 Task: For heading Use Montserrat with dark orange 2 colour & Underline.  font size for heading22,  'Change the font style of data to' oswald and font size to 14,  Change the alignment of both headline & data to Align left In the sheet  analysisWeeklySales_Analysis_2023
Action: Mouse moved to (297, 368)
Screenshot: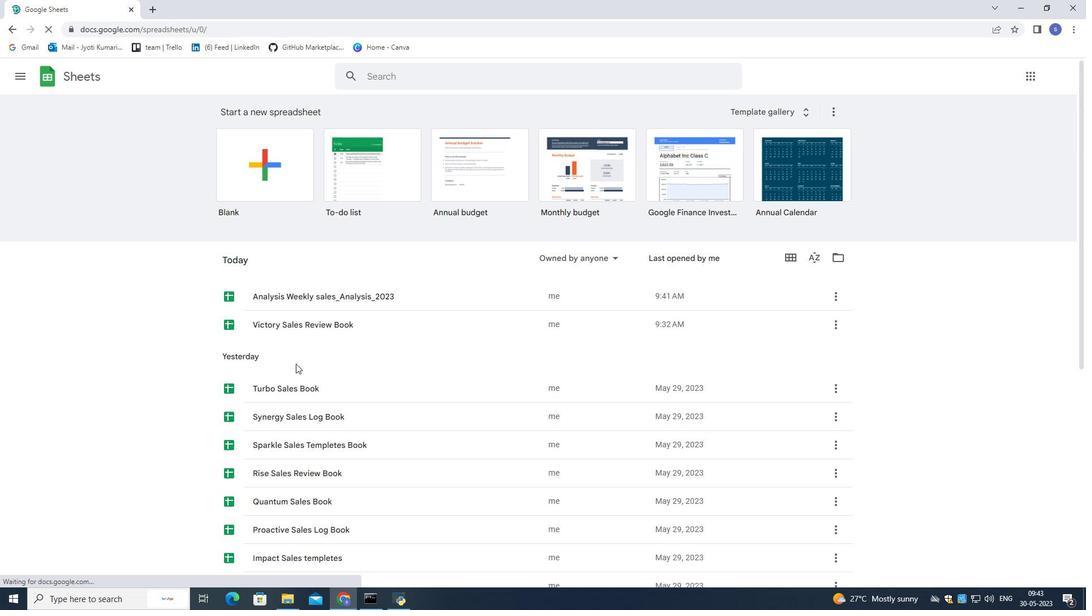 
Action: Mouse scrolled (297, 368) with delta (0, 0)
Screenshot: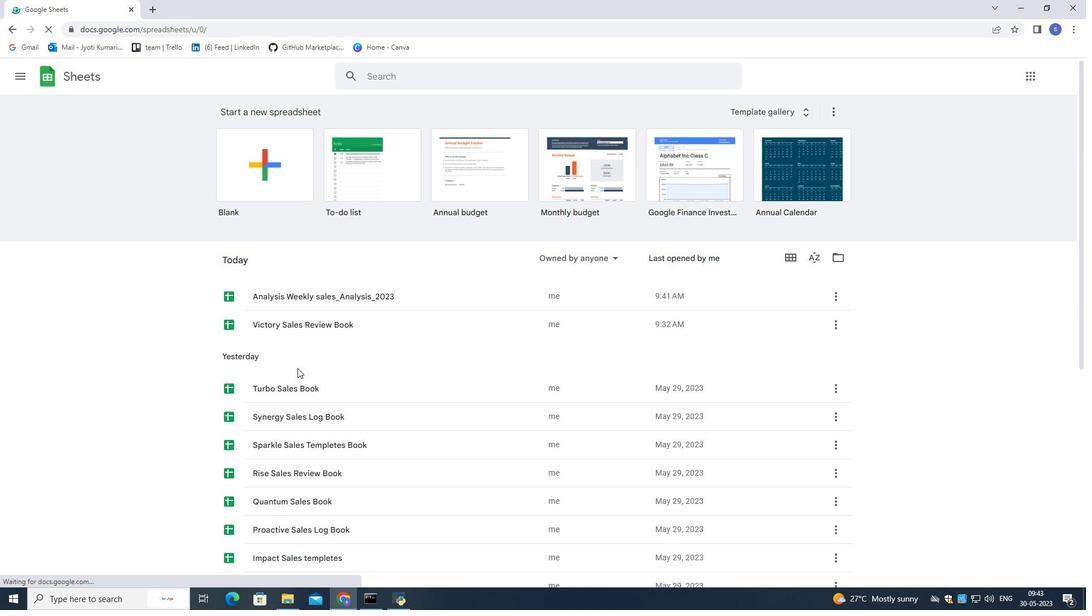 
Action: Mouse scrolled (297, 368) with delta (0, 0)
Screenshot: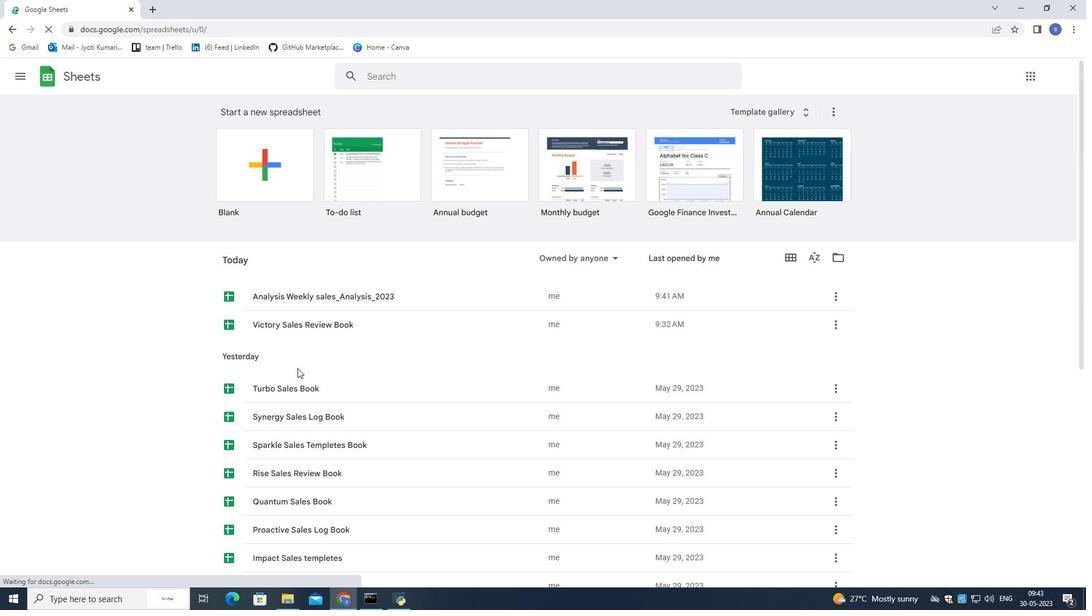 
Action: Mouse scrolled (297, 368) with delta (0, 0)
Screenshot: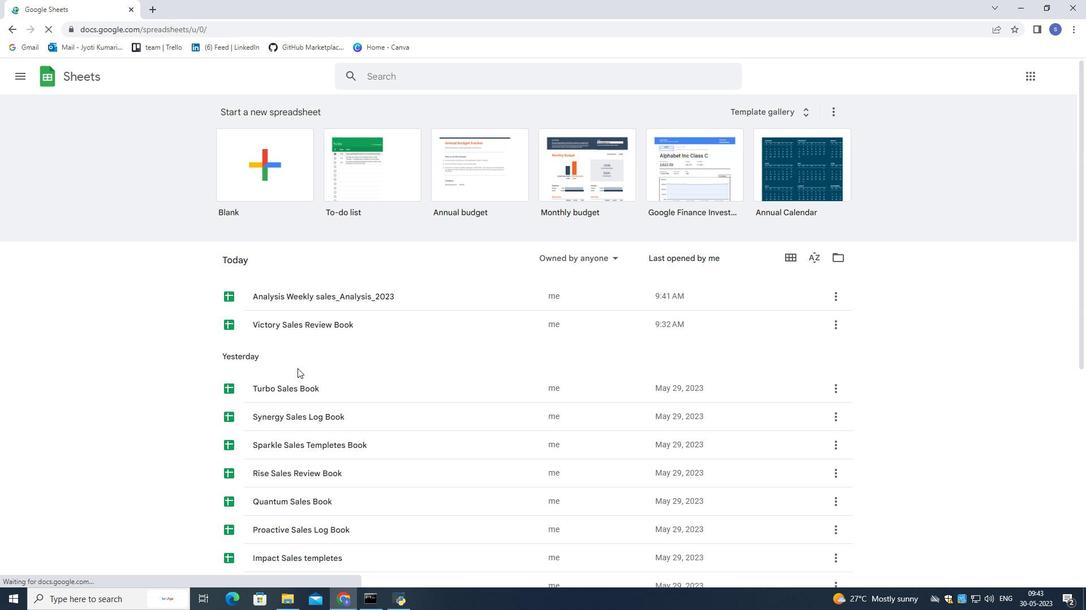 
Action: Mouse scrolled (297, 368) with delta (0, 0)
Screenshot: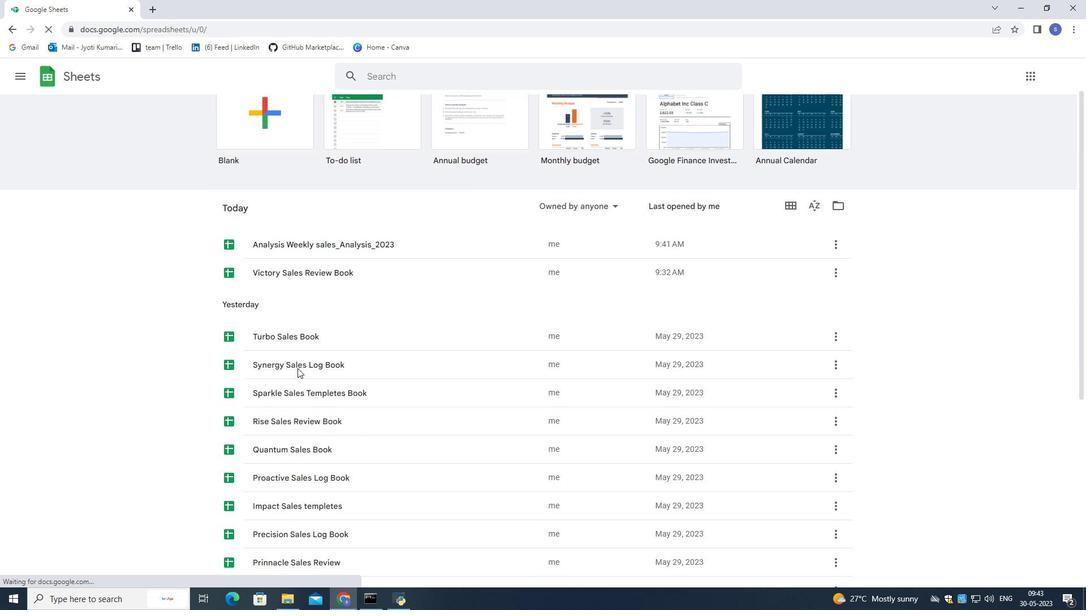 
Action: Mouse scrolled (297, 368) with delta (0, 0)
Screenshot: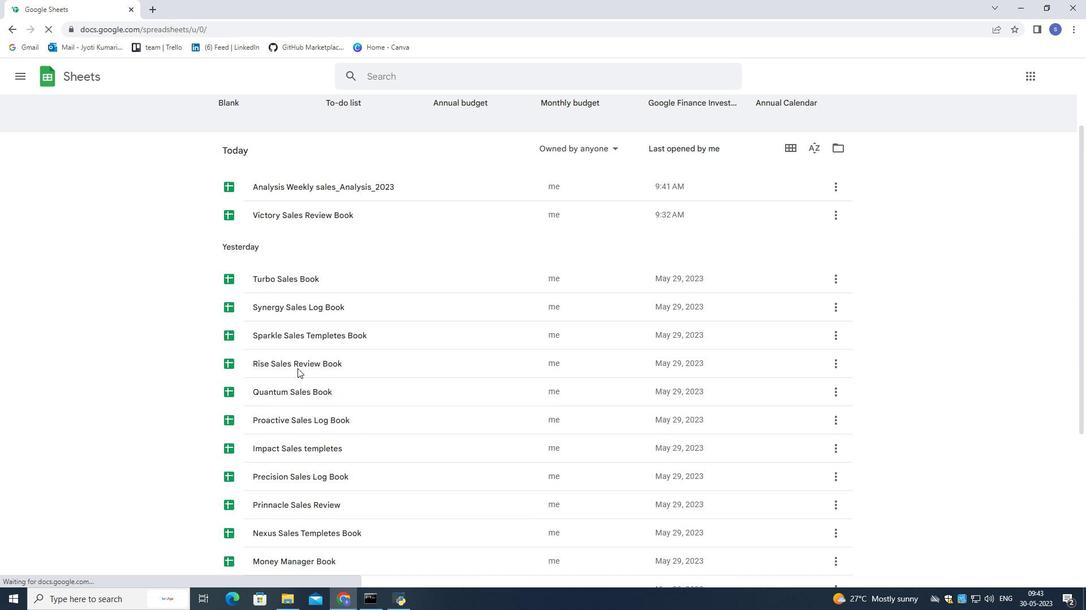 
Action: Mouse scrolled (297, 368) with delta (0, 0)
Screenshot: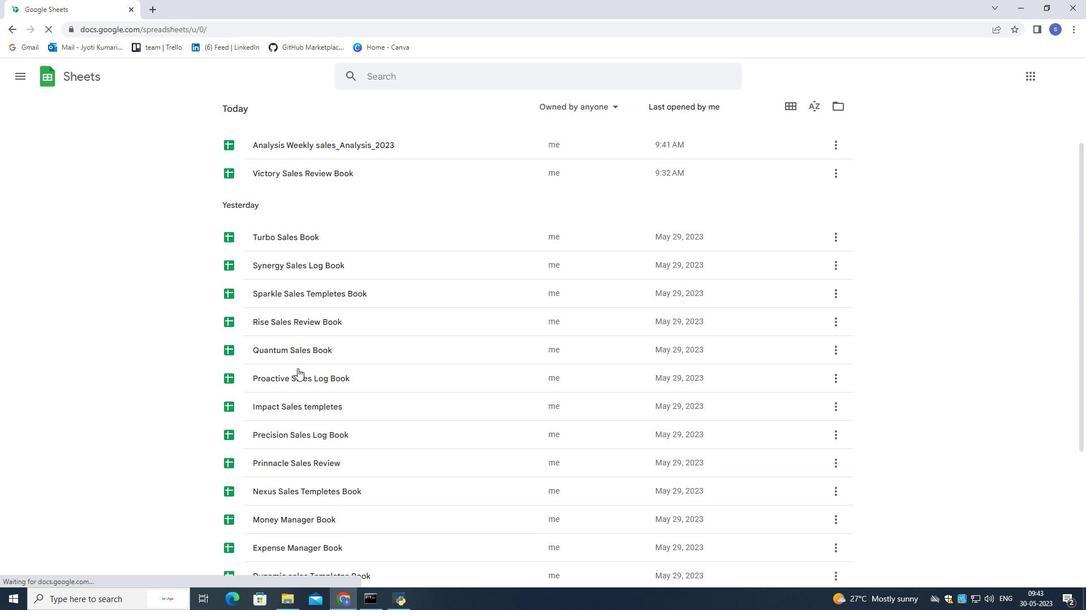 
Action: Mouse scrolled (297, 369) with delta (0, 0)
Screenshot: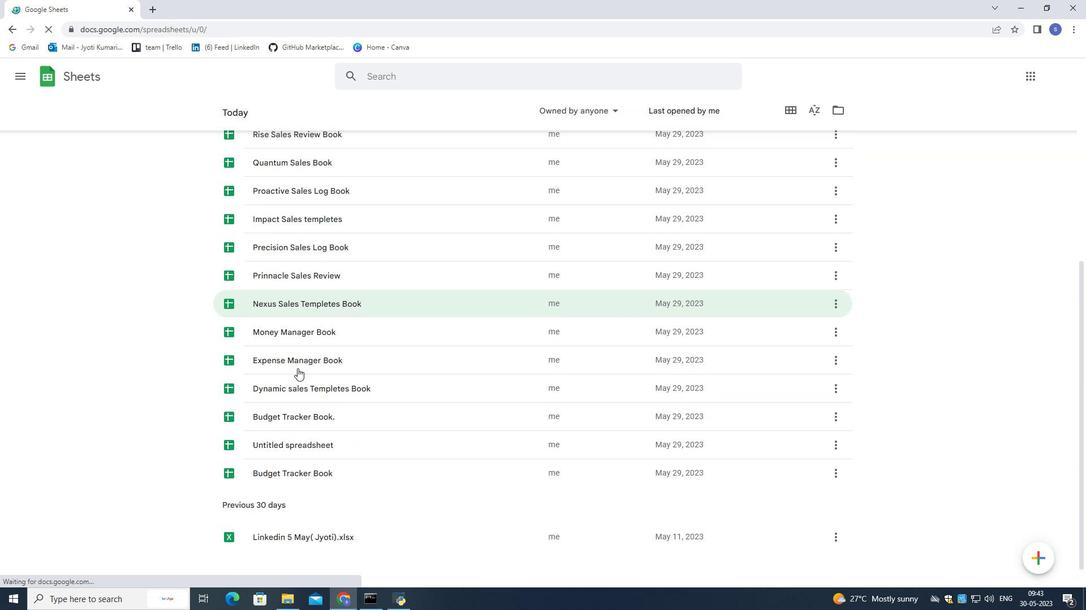 
Action: Mouse scrolled (297, 369) with delta (0, 0)
Screenshot: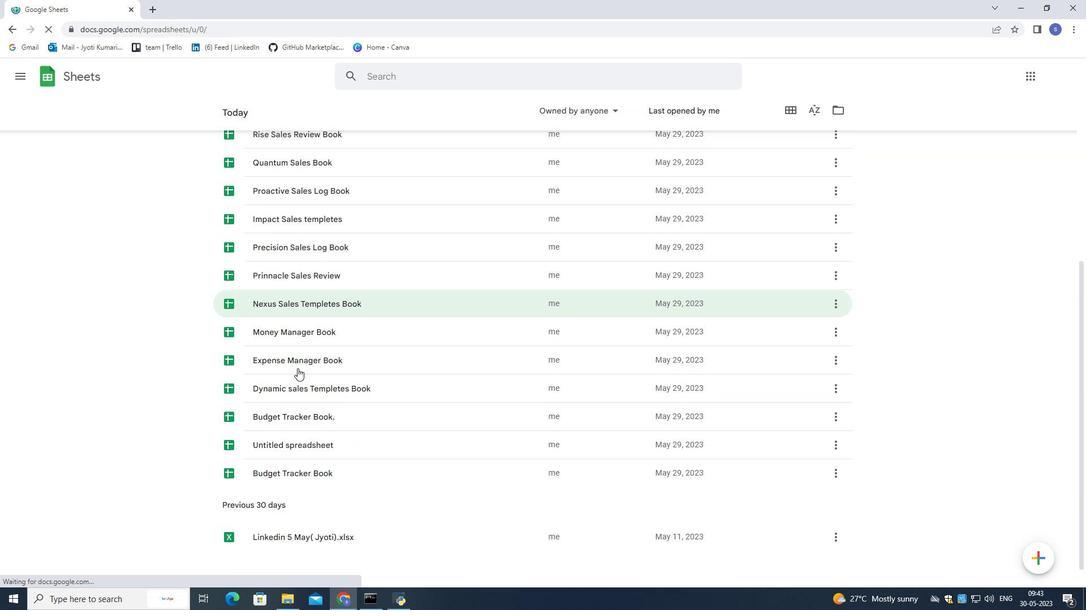 
Action: Mouse scrolled (297, 369) with delta (0, 0)
Screenshot: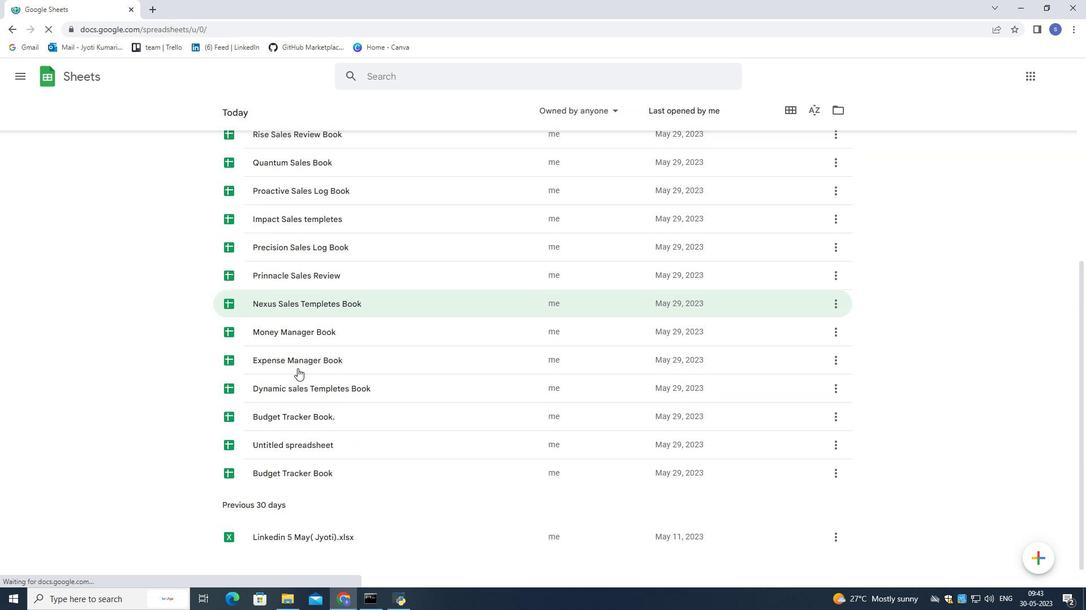 
Action: Mouse scrolled (297, 369) with delta (0, 0)
Screenshot: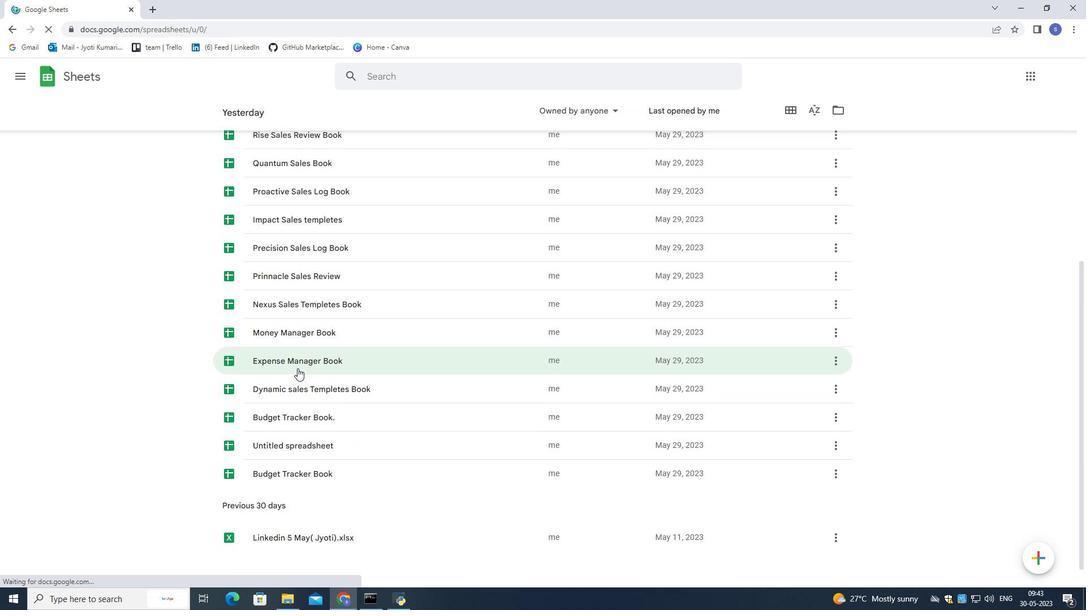 
Action: Mouse scrolled (297, 369) with delta (0, 0)
Screenshot: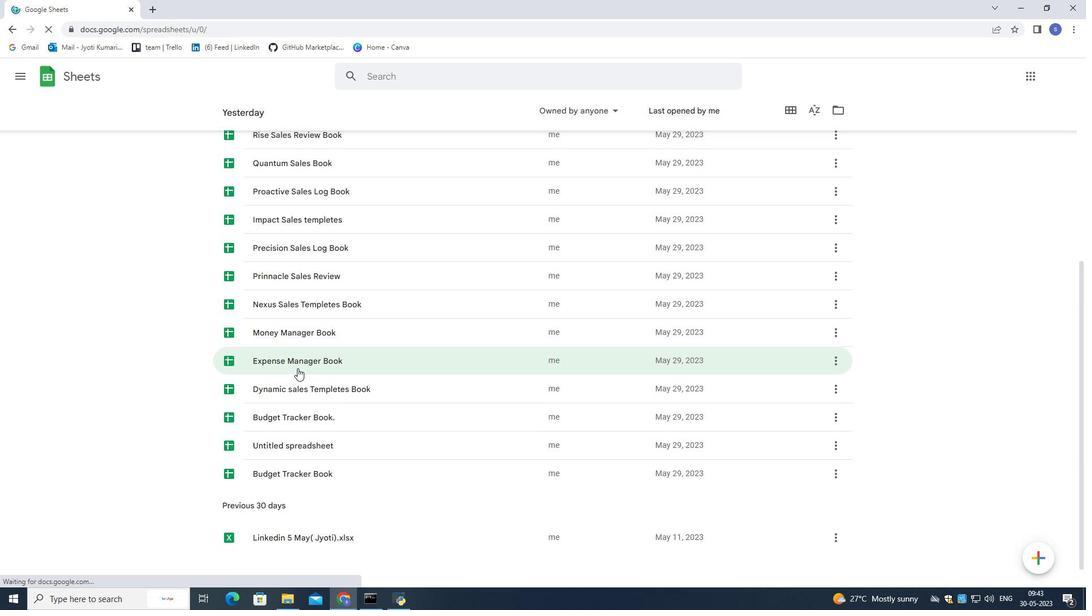 
Action: Mouse moved to (297, 368)
Screenshot: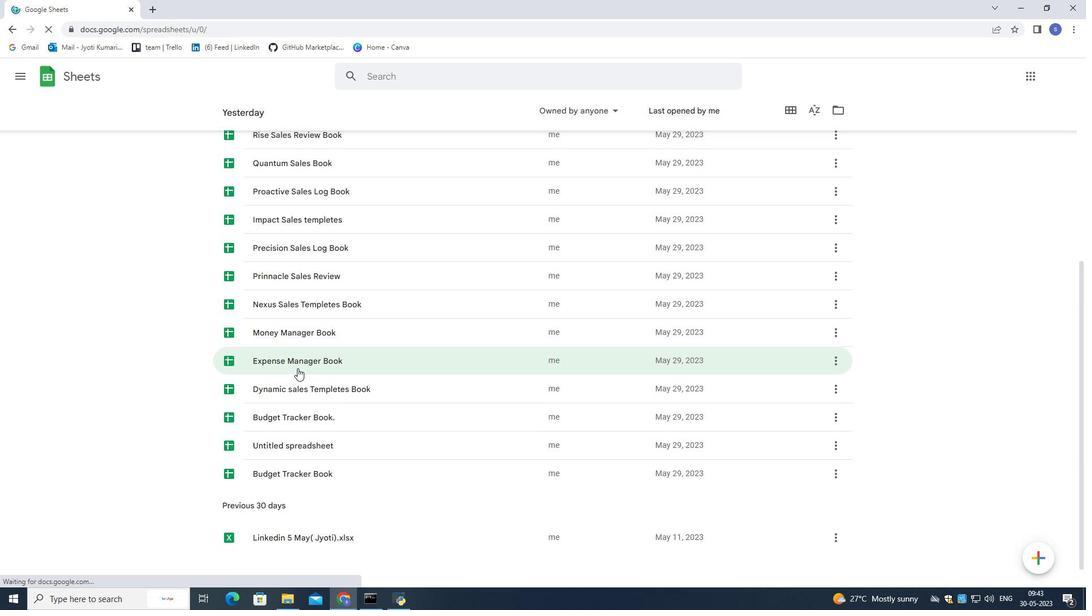
Action: Mouse scrolled (297, 368) with delta (0, 0)
Screenshot: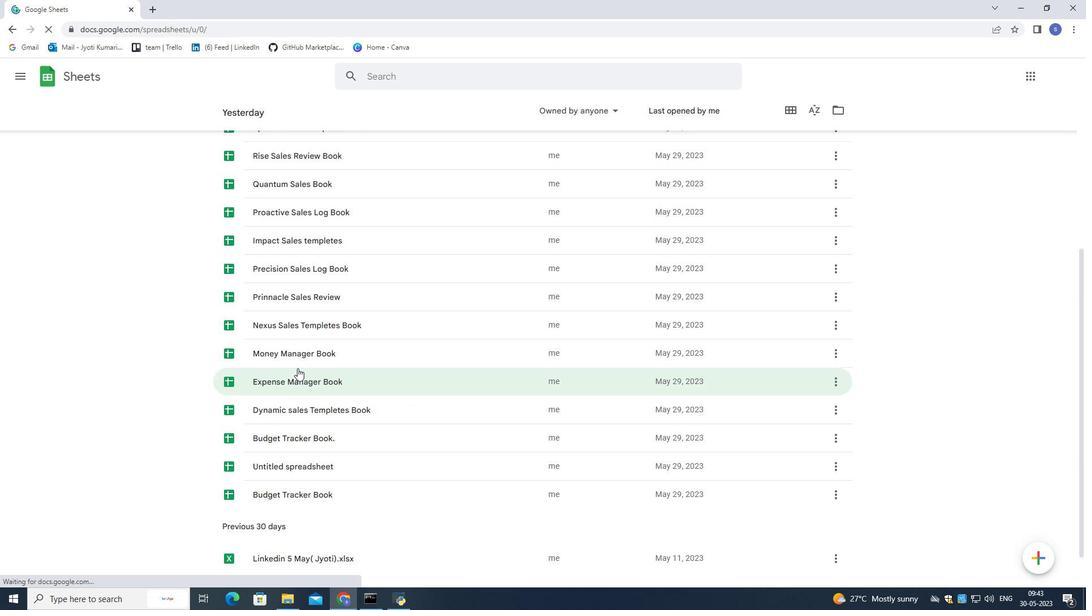 
Action: Mouse moved to (298, 307)
Screenshot: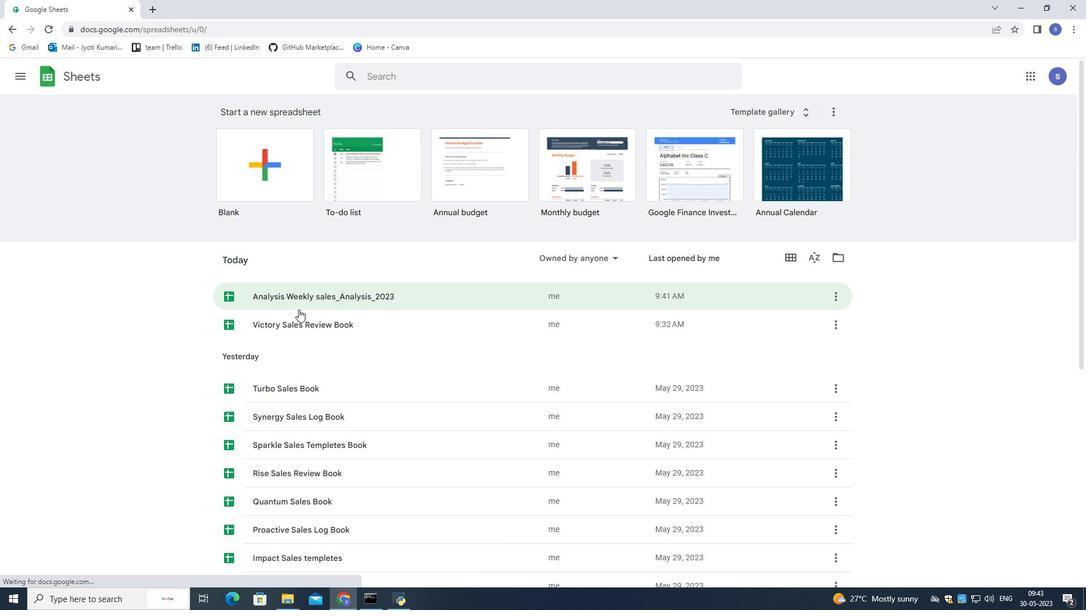 
Action: Mouse pressed left at (298, 307)
Screenshot: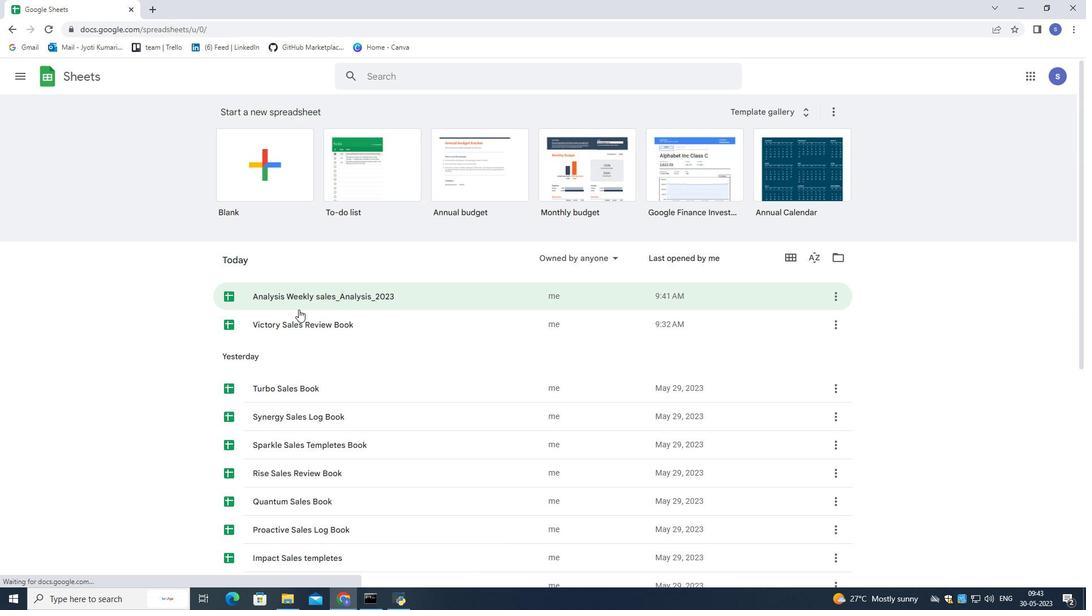 
Action: Mouse moved to (218, 156)
Screenshot: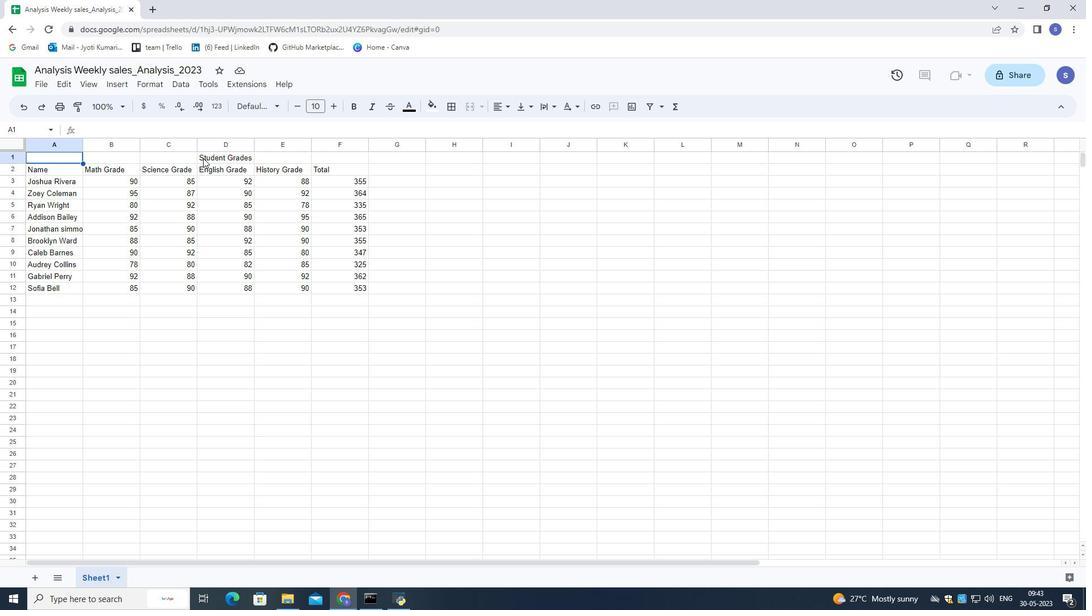 
Action: Mouse pressed left at (218, 156)
Screenshot: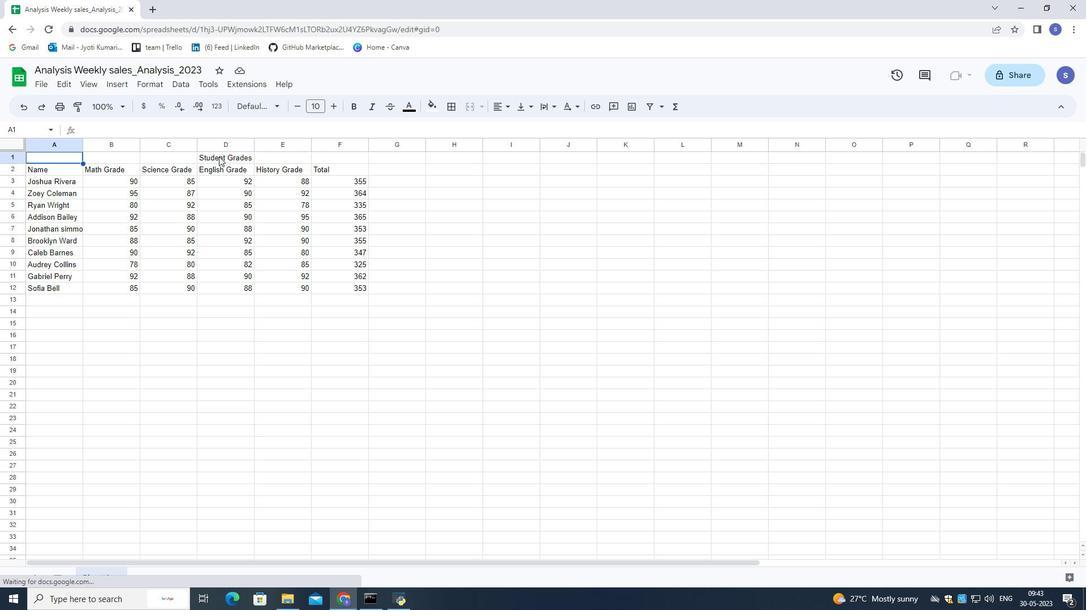 
Action: Mouse moved to (222, 154)
Screenshot: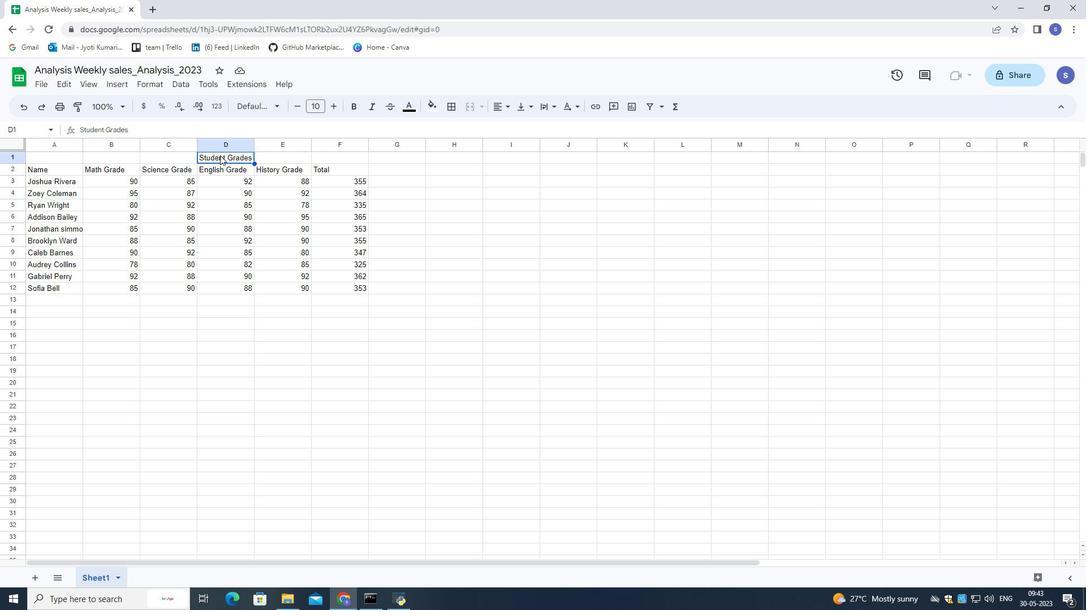 
Action: Mouse pressed left at (222, 154)
Screenshot: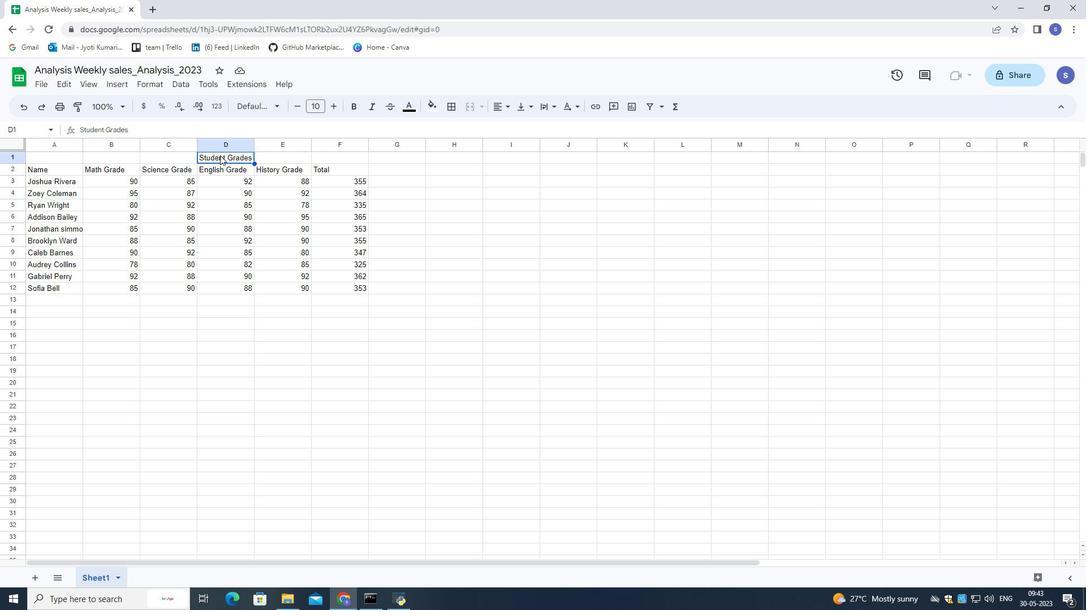 
Action: Mouse pressed left at (222, 154)
Screenshot: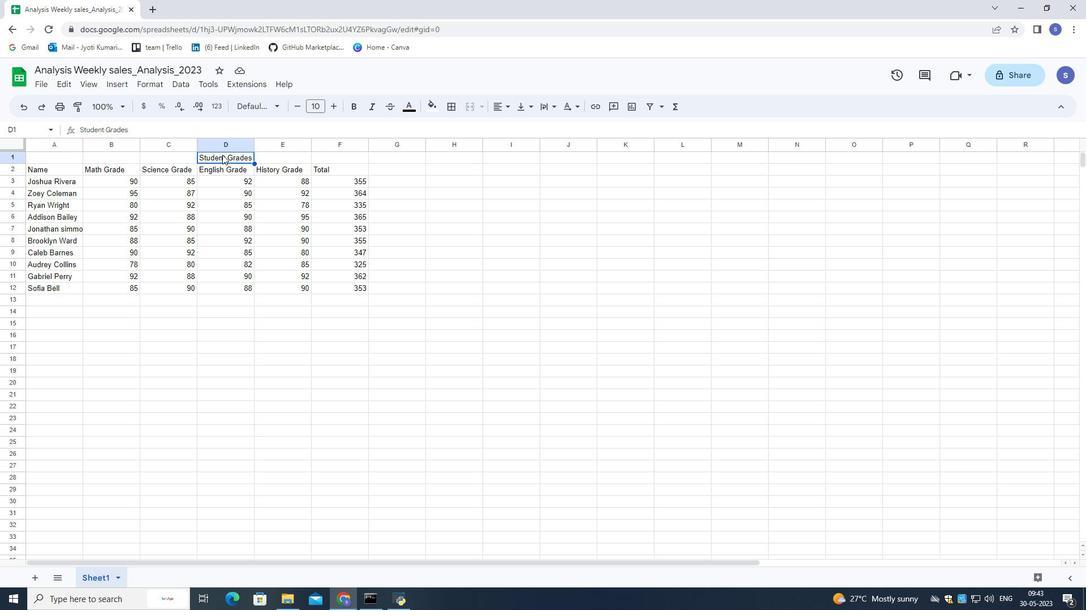 
Action: Mouse moved to (251, 157)
Screenshot: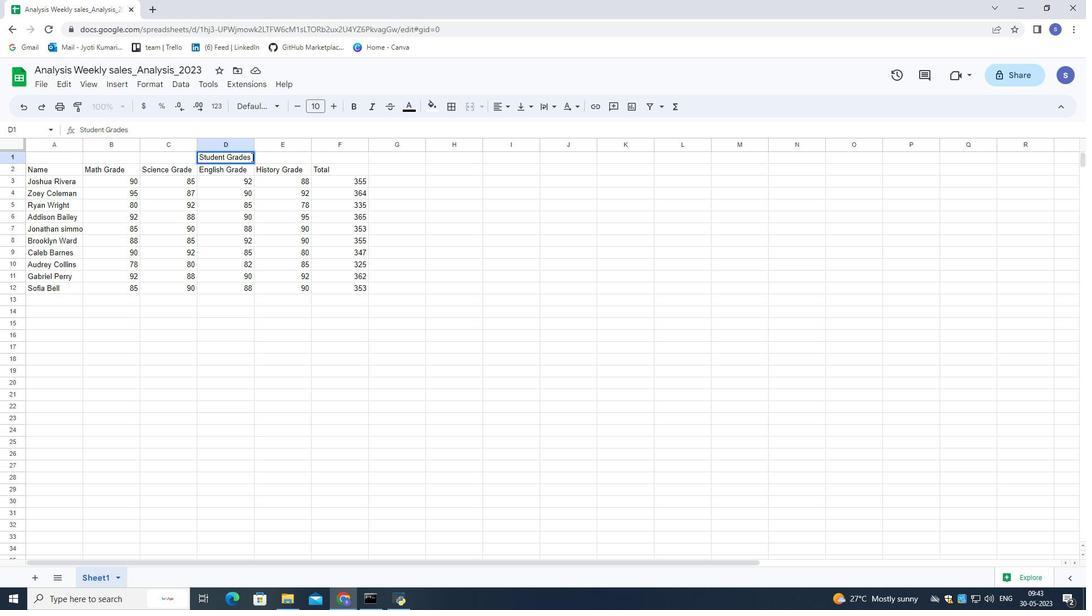 
Action: Mouse pressed left at (251, 157)
Screenshot: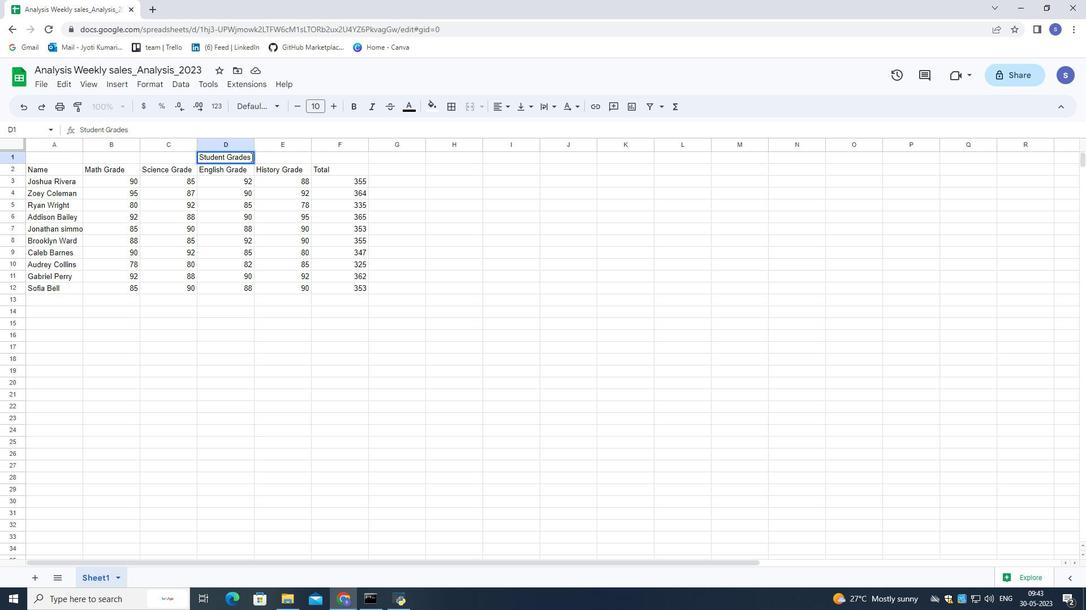 
Action: Mouse pressed left at (251, 157)
Screenshot: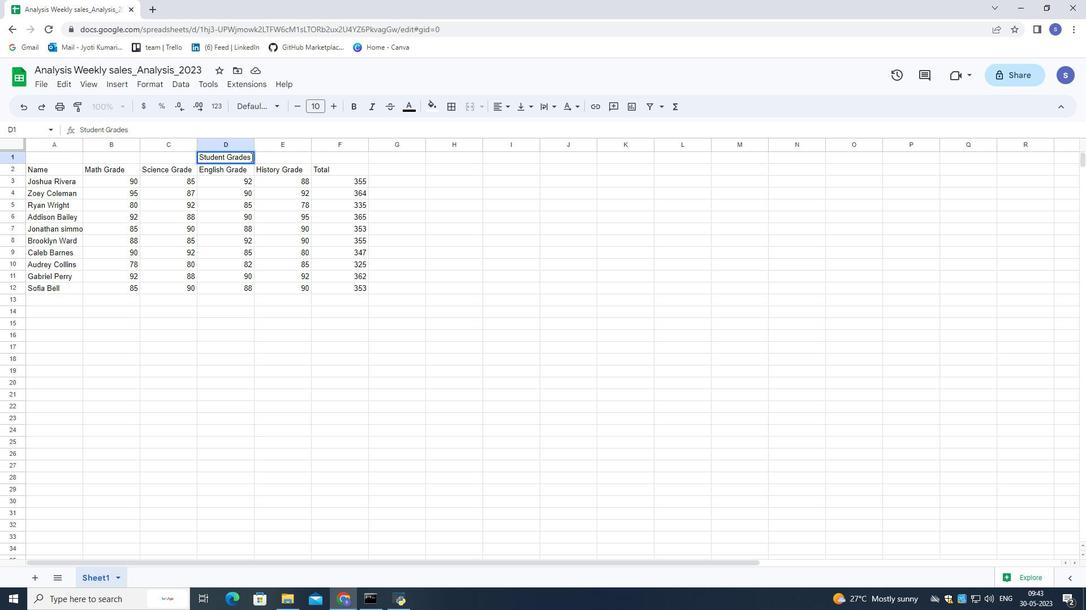 
Action: Mouse pressed left at (251, 157)
Screenshot: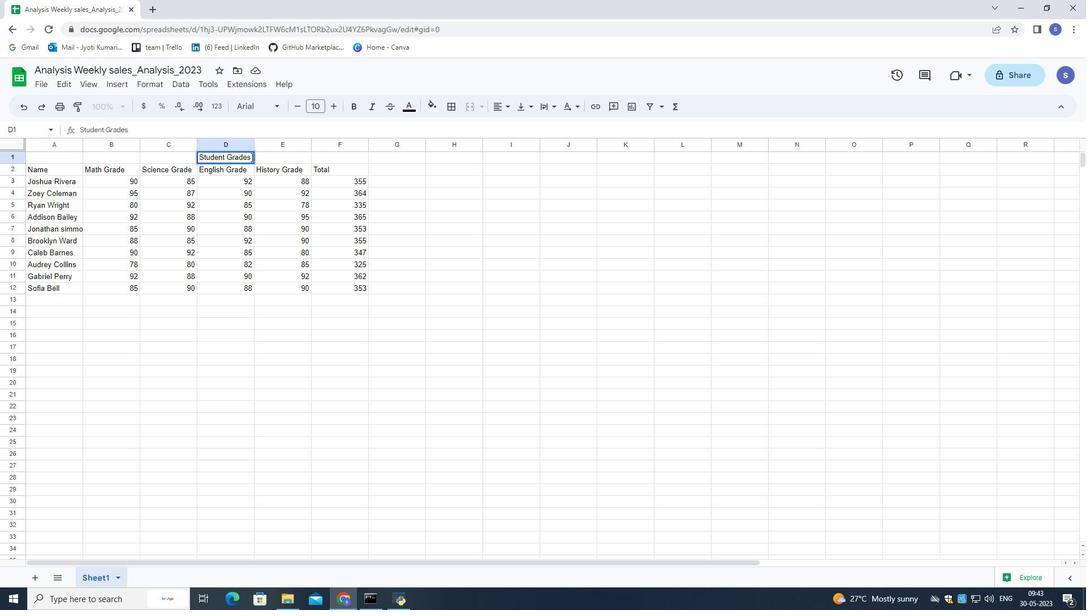 
Action: Mouse moved to (269, 104)
Screenshot: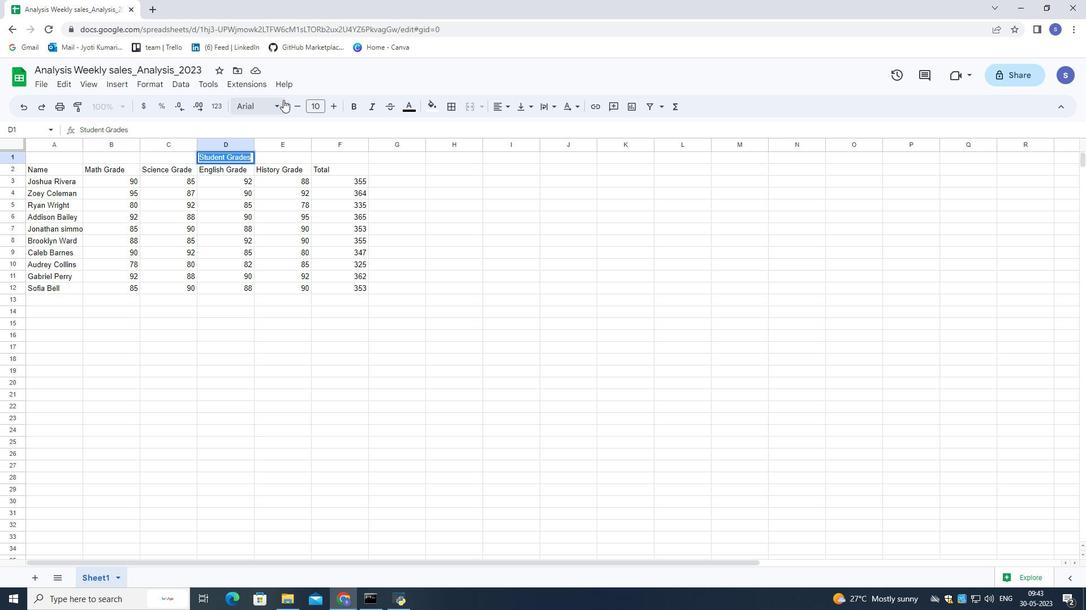 
Action: Mouse pressed left at (269, 104)
Screenshot: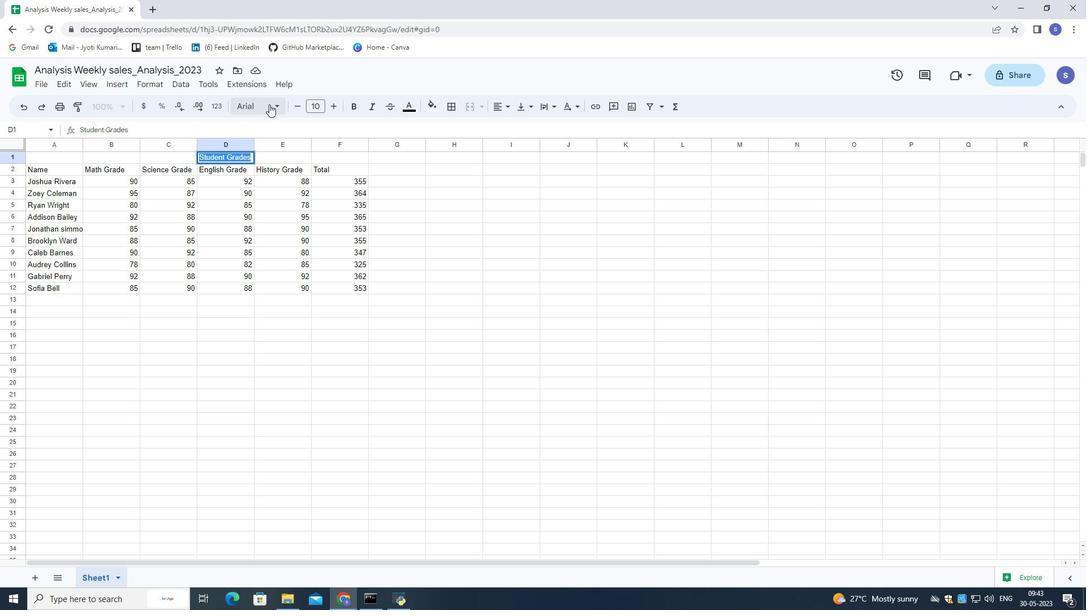 
Action: Mouse moved to (263, 128)
Screenshot: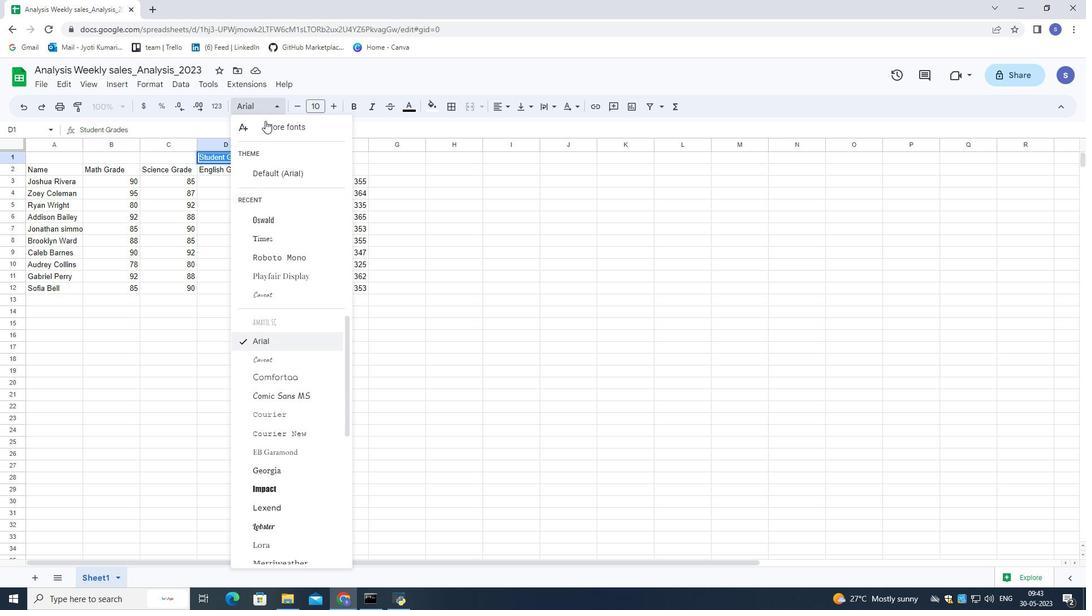
Action: Mouse pressed left at (263, 128)
Screenshot: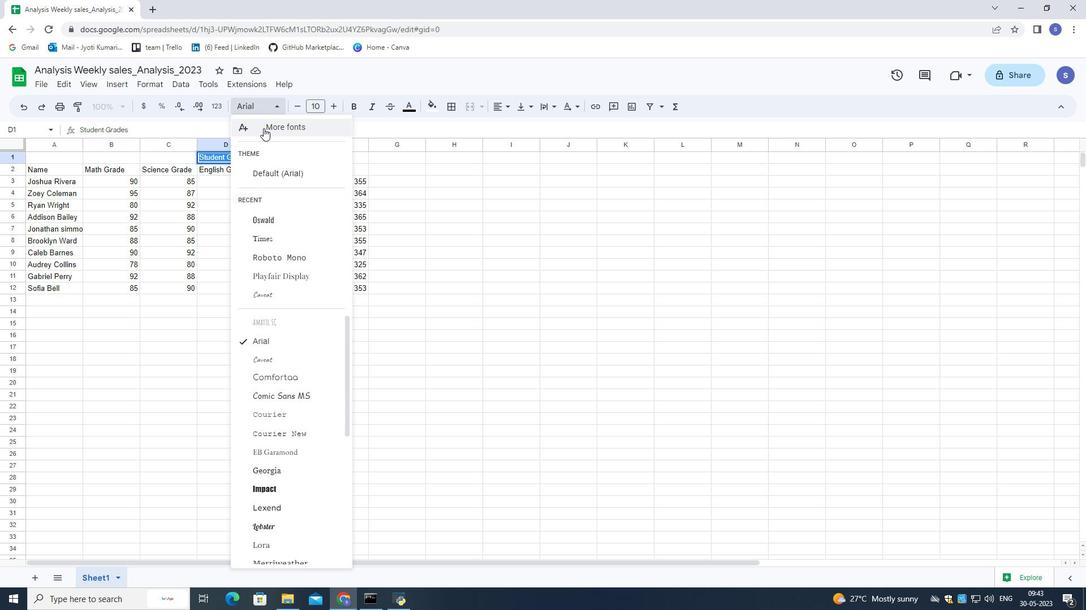 
Action: Mouse moved to (341, 188)
Screenshot: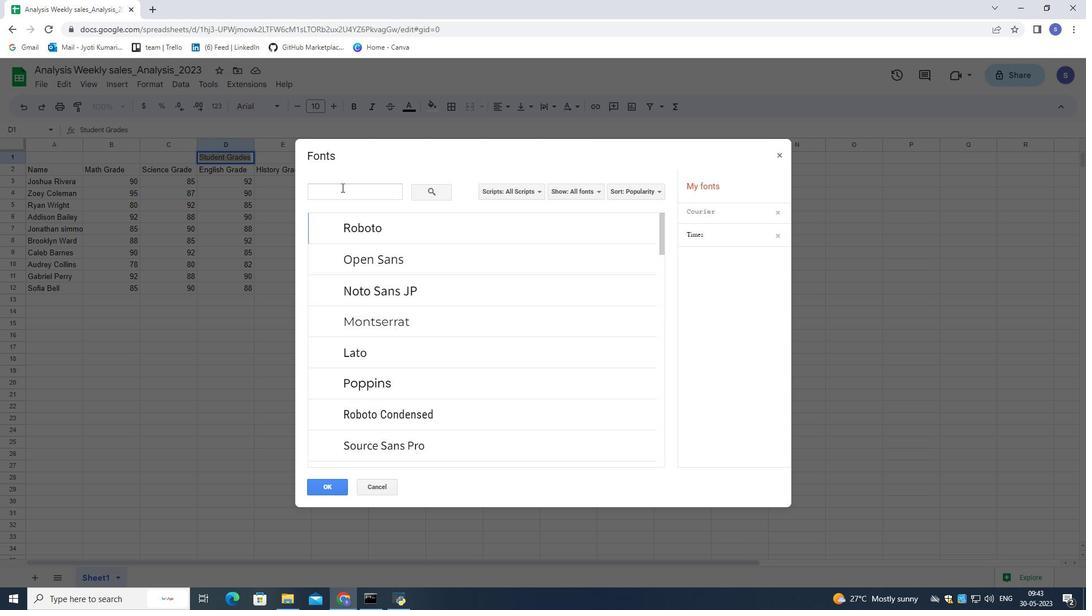 
Action: Mouse pressed left at (341, 188)
Screenshot: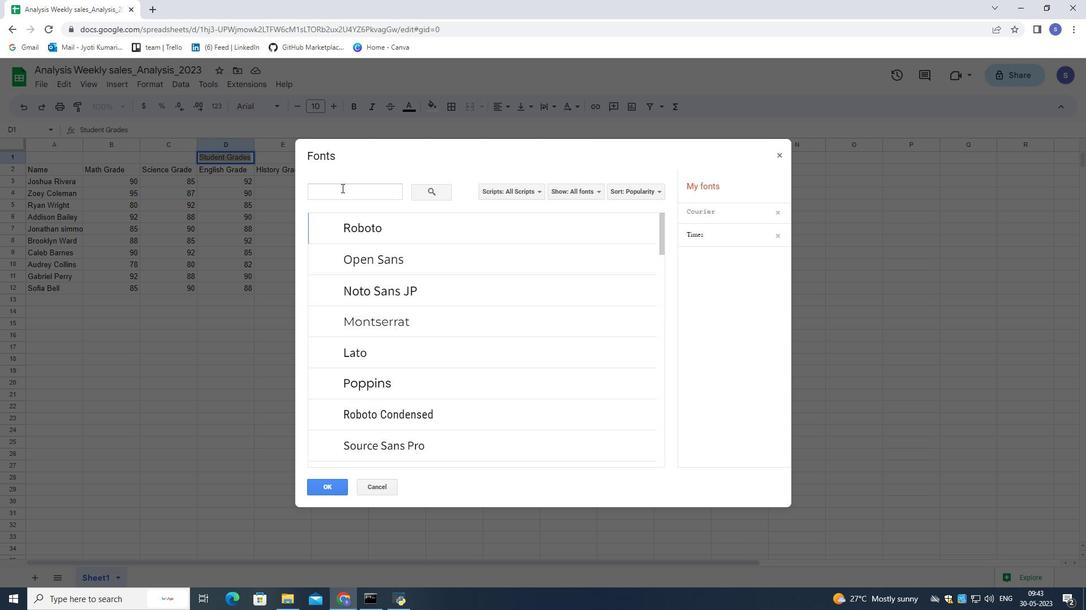 
Action: Mouse moved to (345, 198)
Screenshot: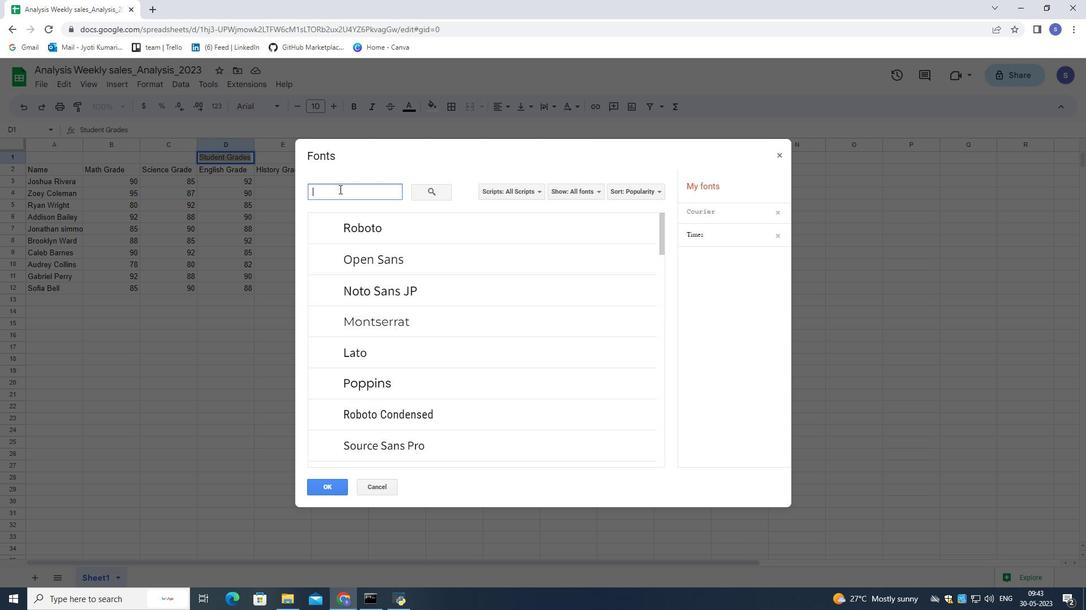 
Action: Key pressed mons<Key.backspace>t
Screenshot: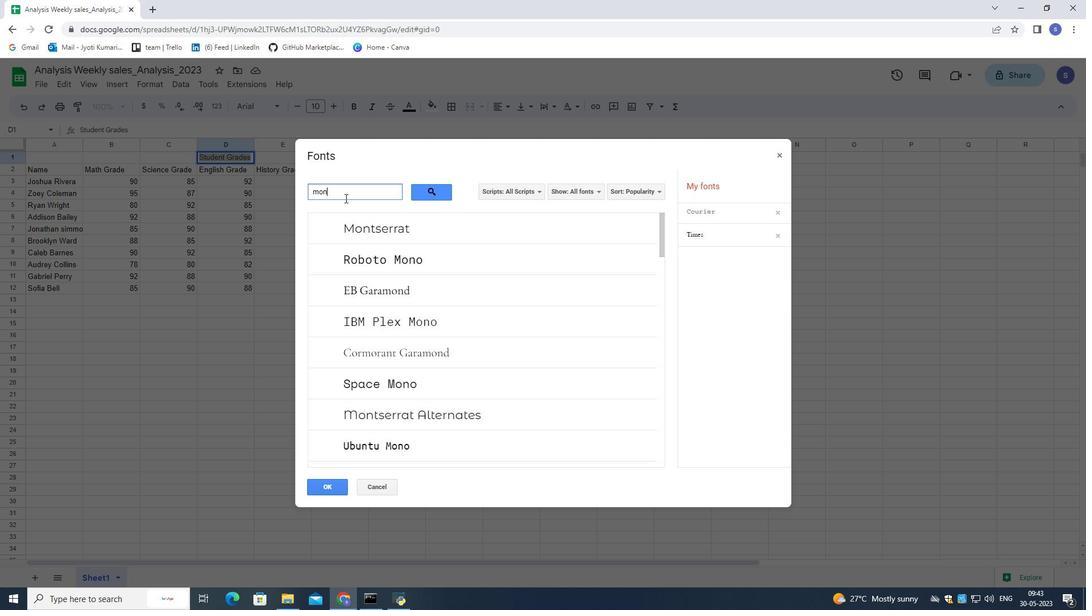 
Action: Mouse moved to (401, 224)
Screenshot: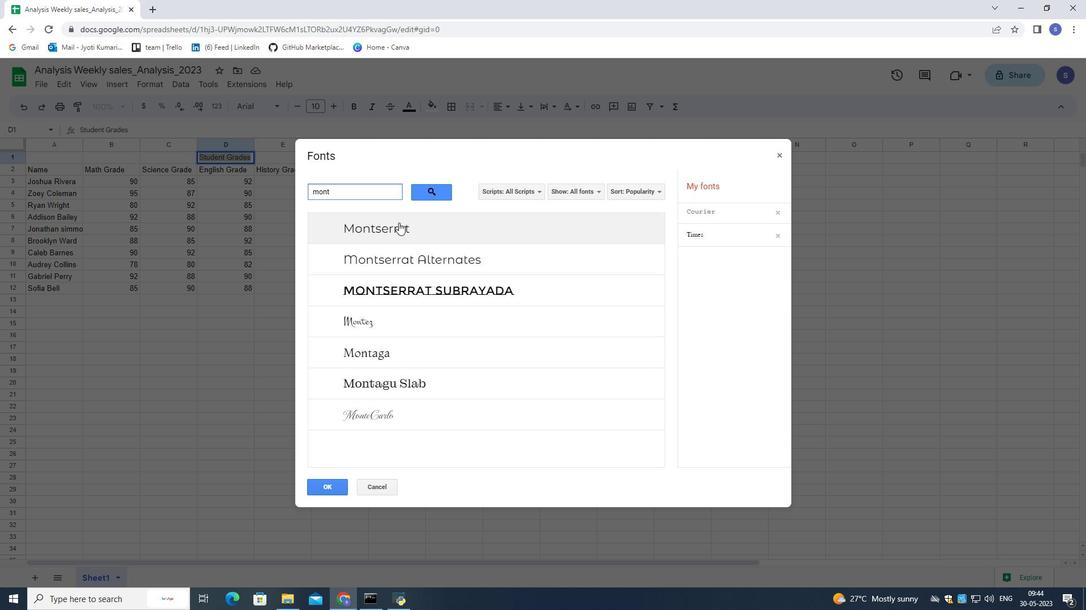 
Action: Mouse pressed left at (401, 224)
Screenshot: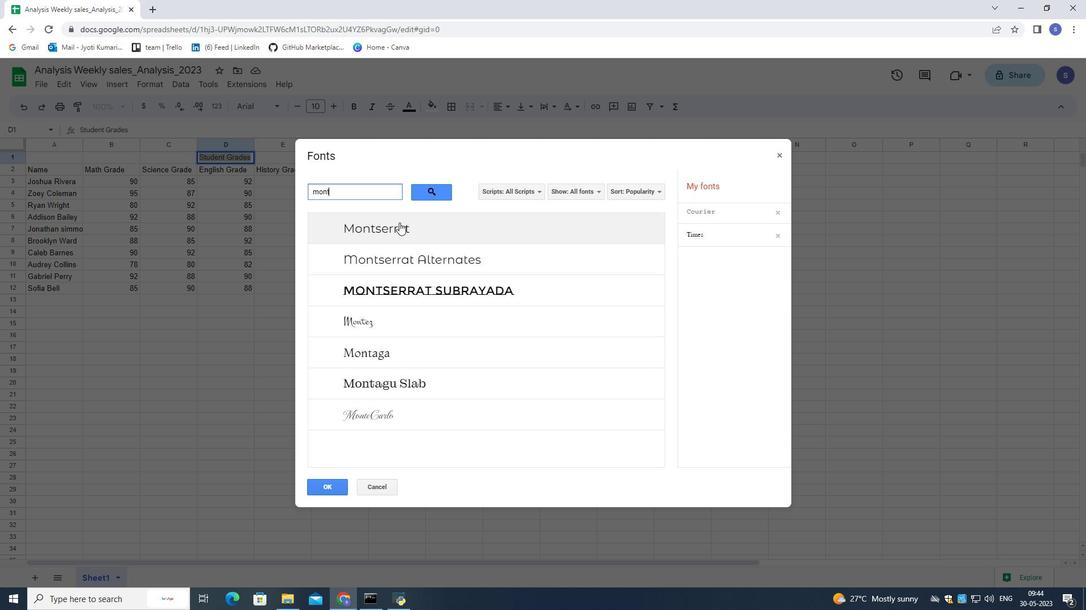 
Action: Mouse moved to (334, 489)
Screenshot: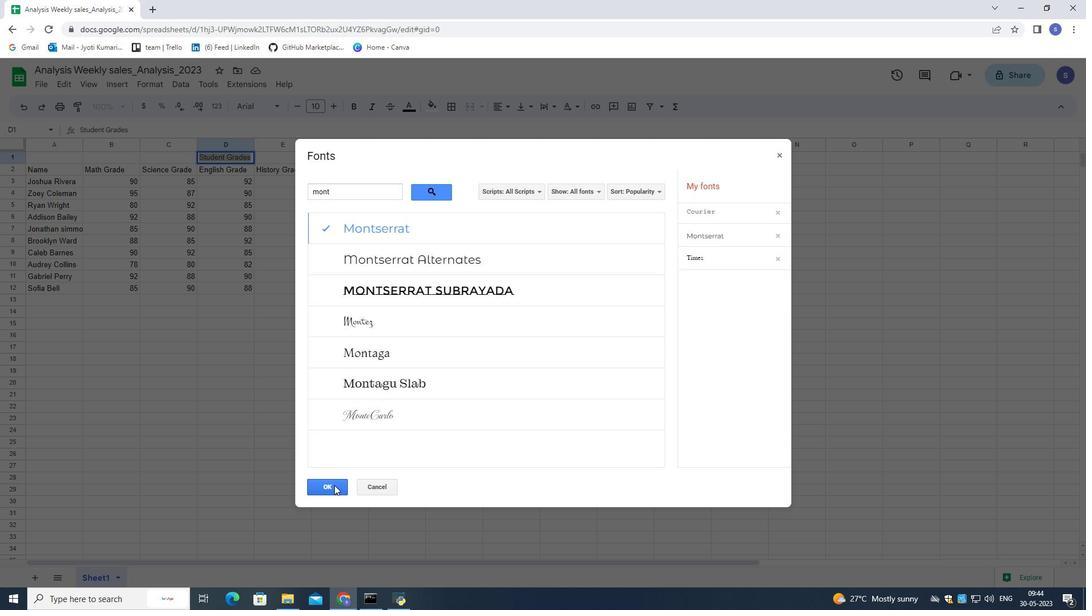 
Action: Mouse pressed left at (334, 489)
Screenshot: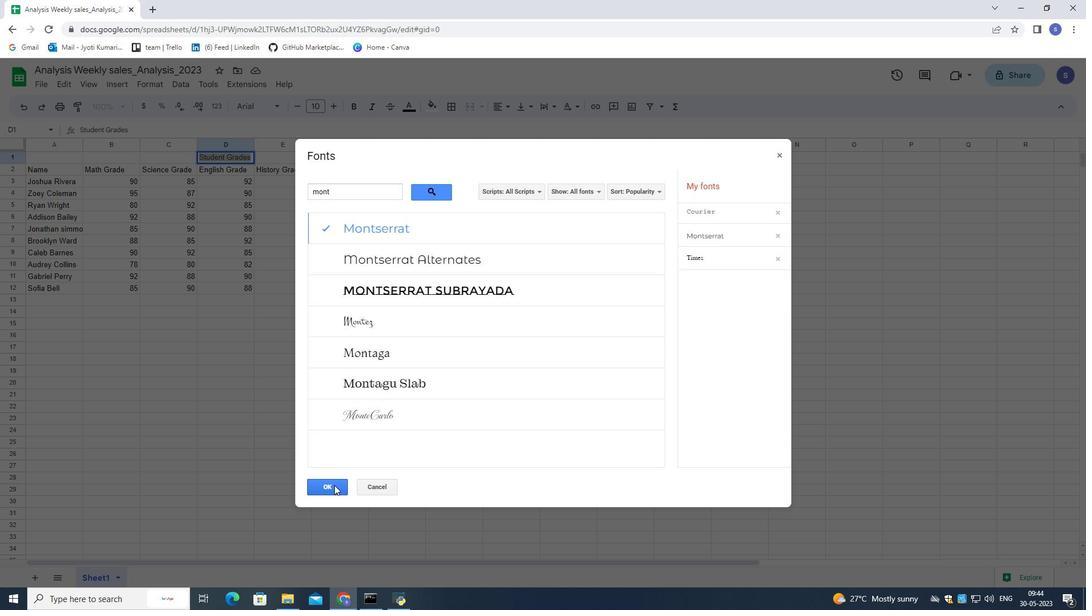 
Action: Mouse moved to (403, 109)
Screenshot: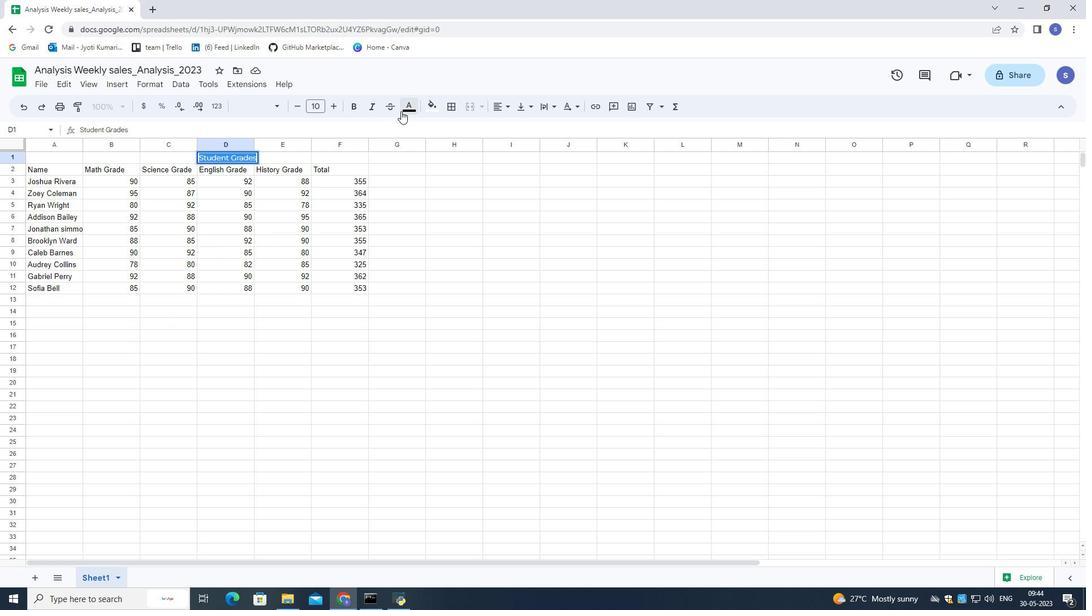 
Action: Mouse pressed left at (403, 109)
Screenshot: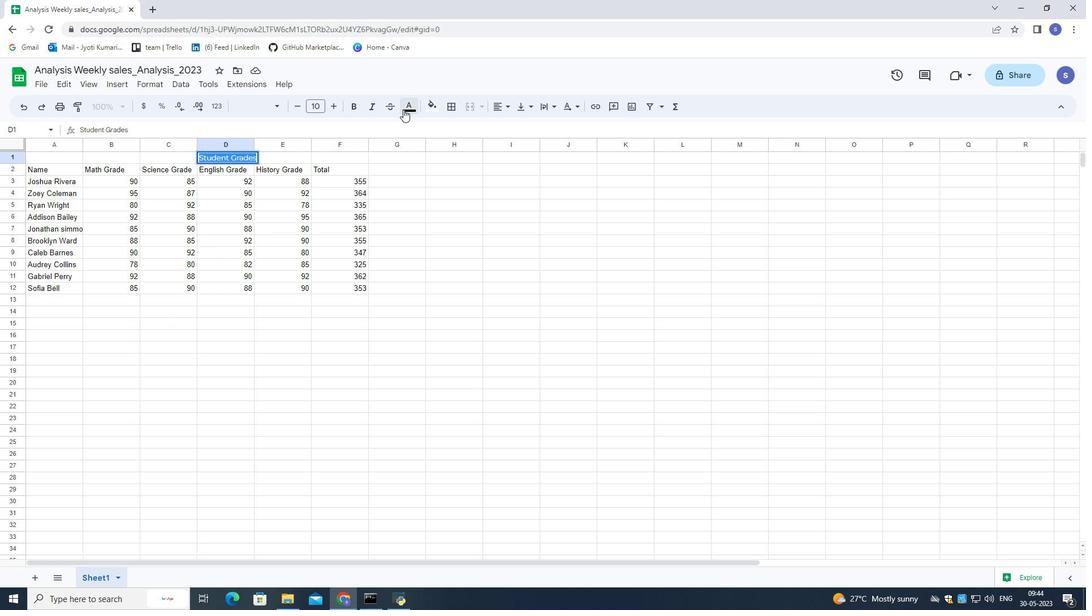 
Action: Mouse moved to (435, 216)
Screenshot: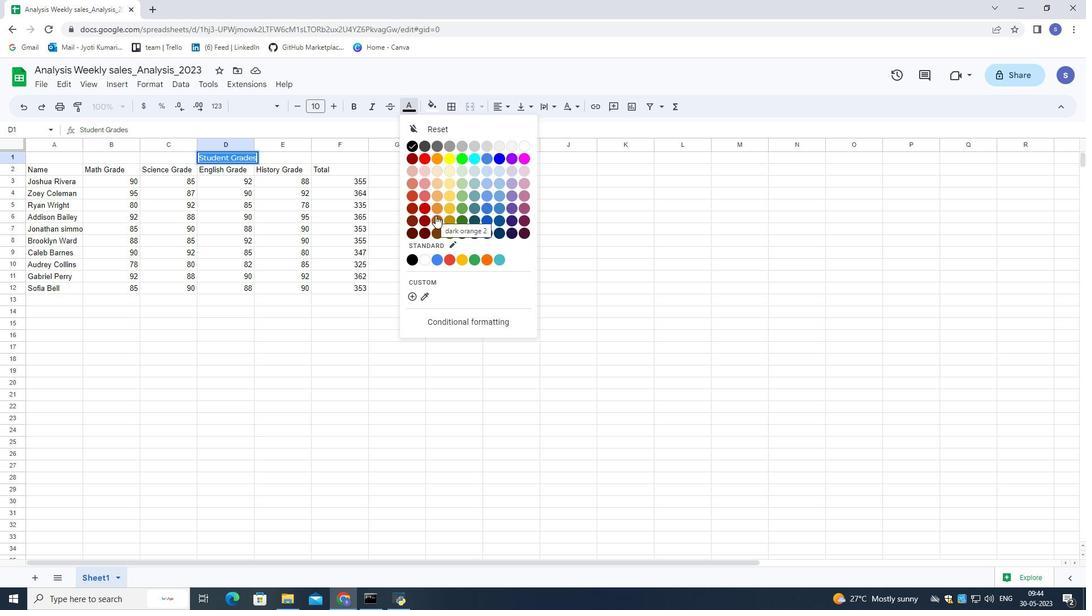 
Action: Mouse pressed left at (435, 216)
Screenshot: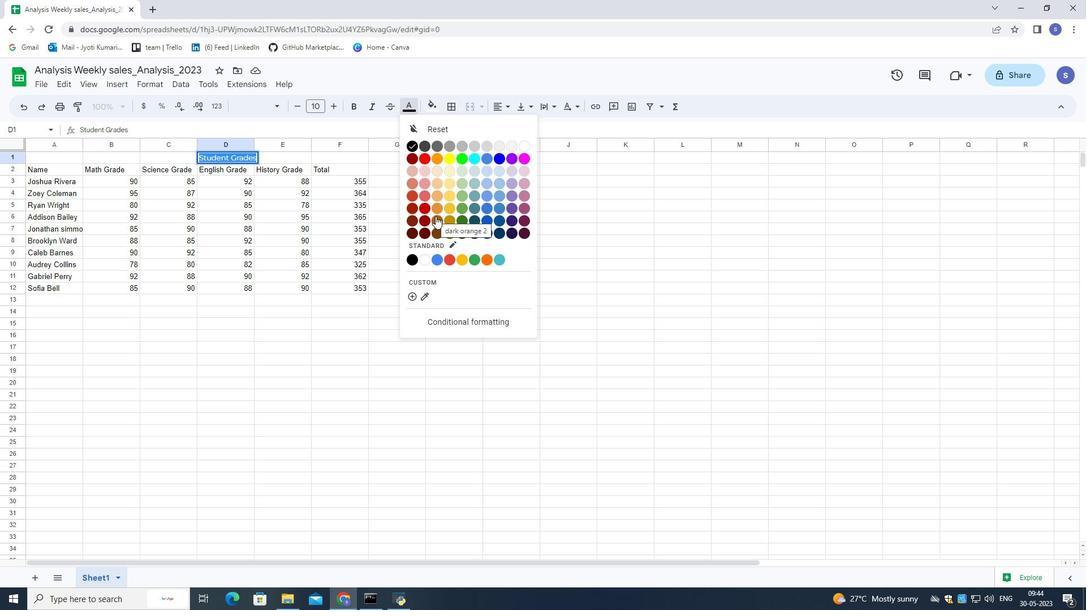 
Action: Mouse moved to (154, 80)
Screenshot: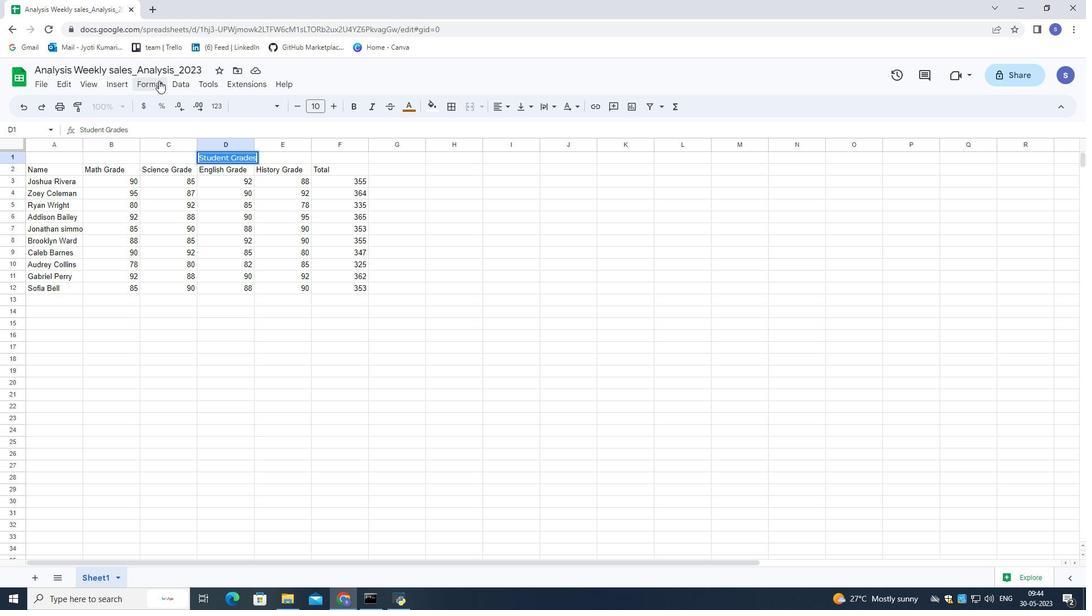 
Action: Mouse pressed left at (154, 80)
Screenshot: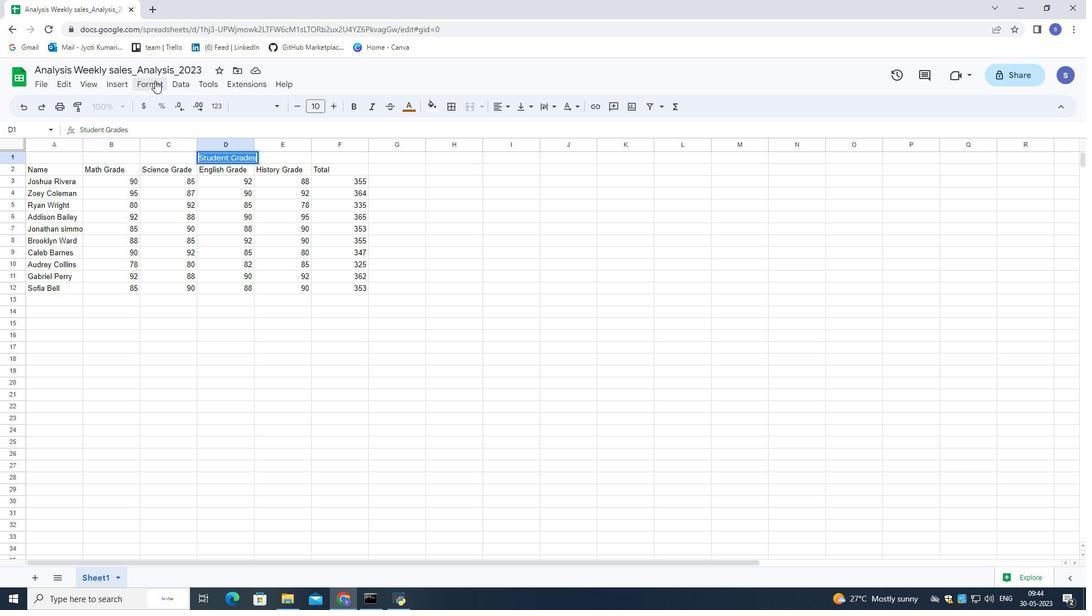 
Action: Mouse moved to (350, 186)
Screenshot: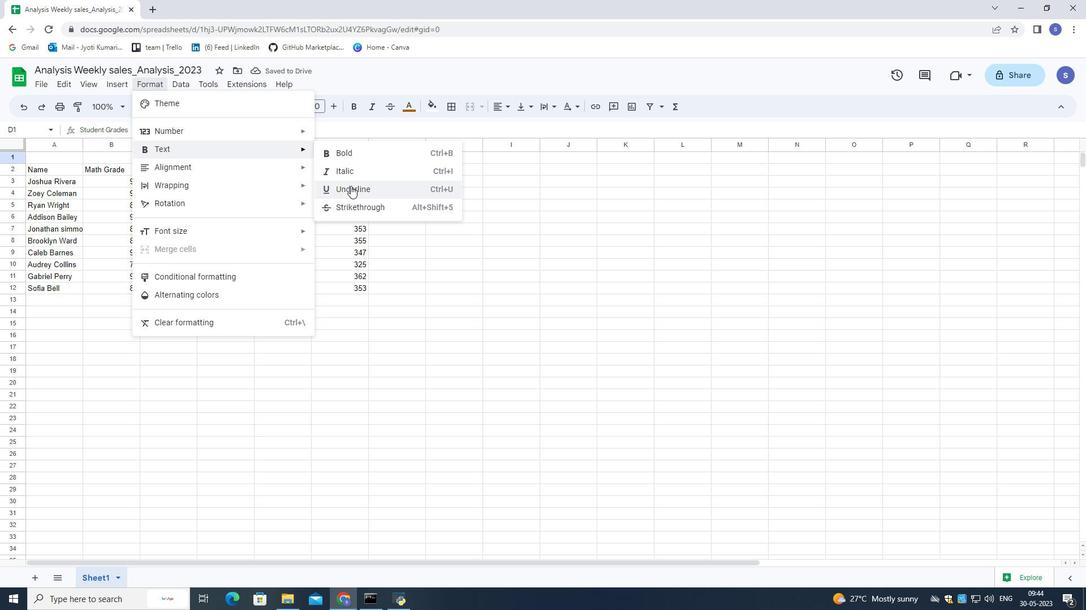 
Action: Mouse pressed left at (350, 186)
Screenshot: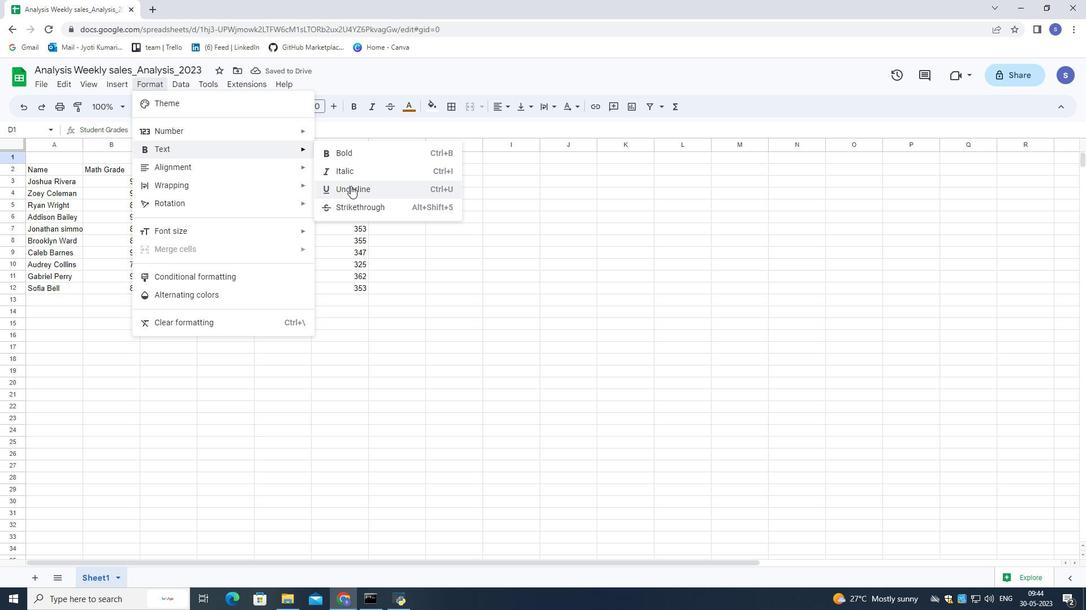 
Action: Mouse moved to (336, 109)
Screenshot: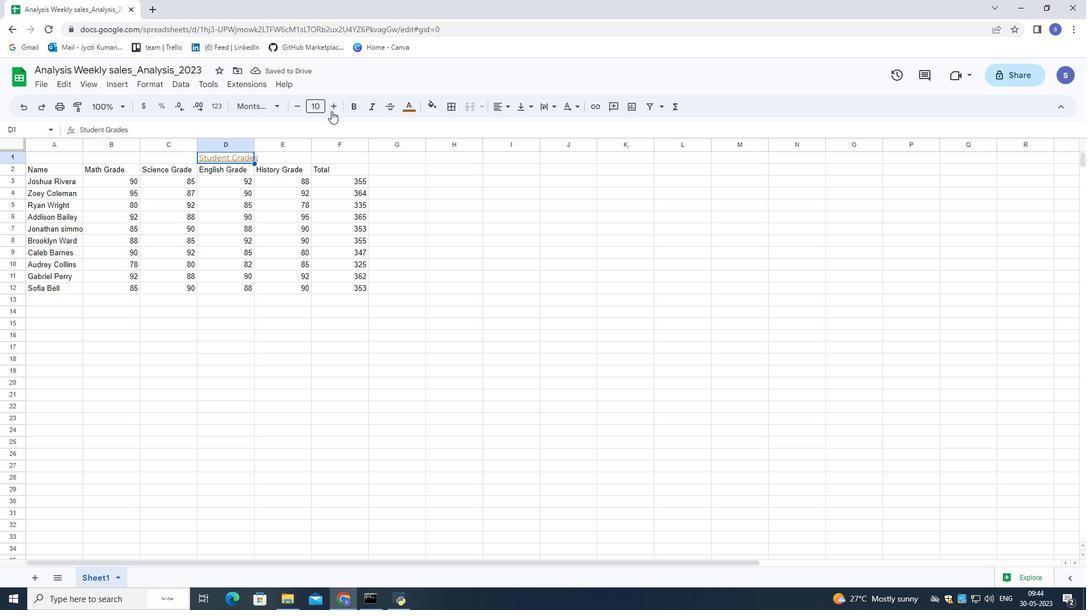 
Action: Mouse pressed left at (336, 109)
Screenshot: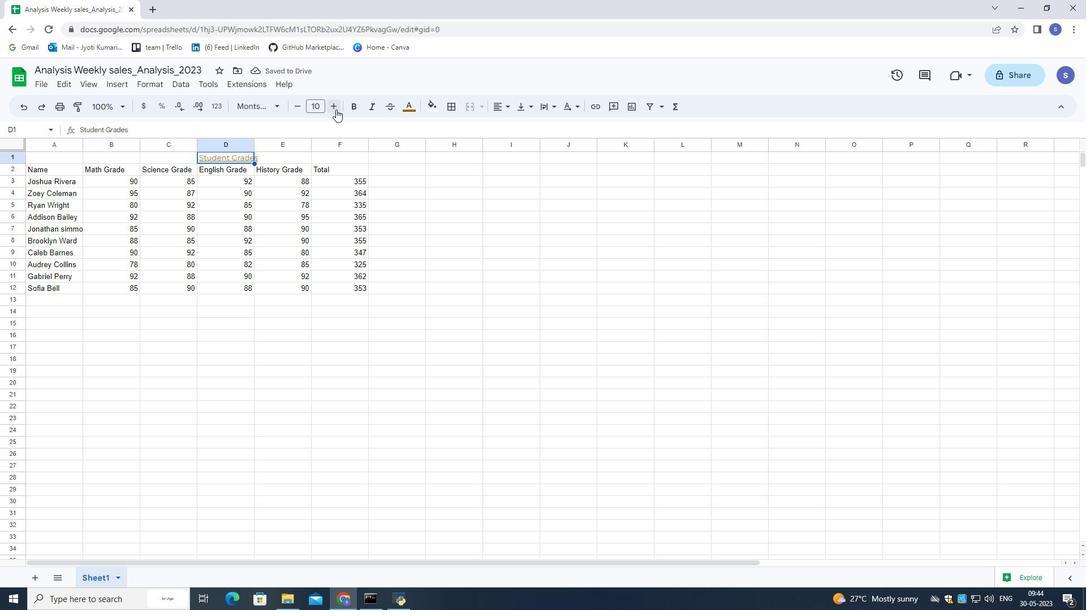 
Action: Mouse pressed left at (336, 109)
Screenshot: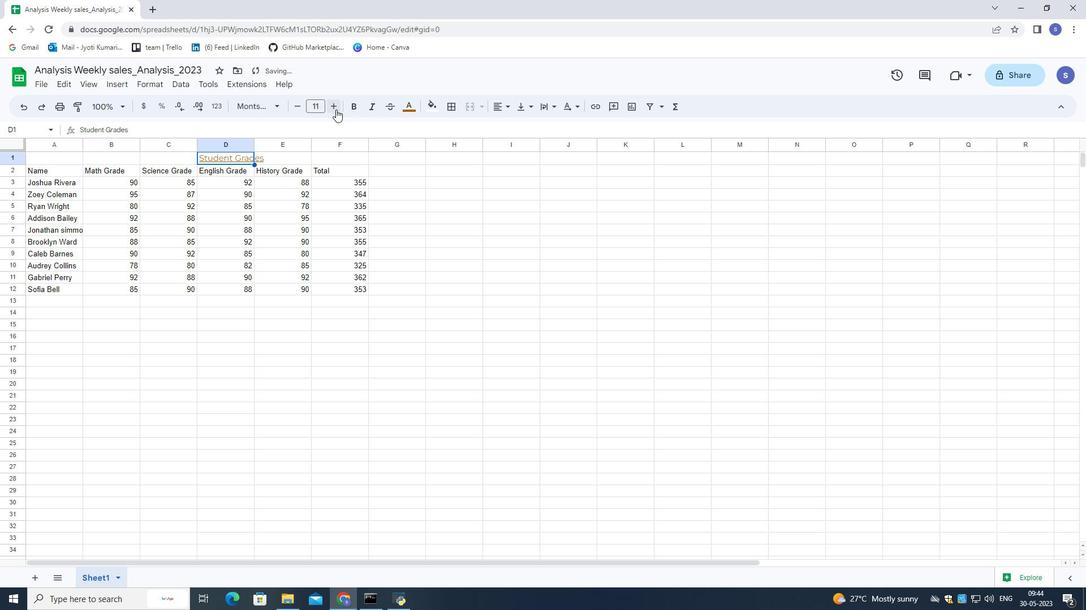 
Action: Mouse pressed left at (336, 109)
Screenshot: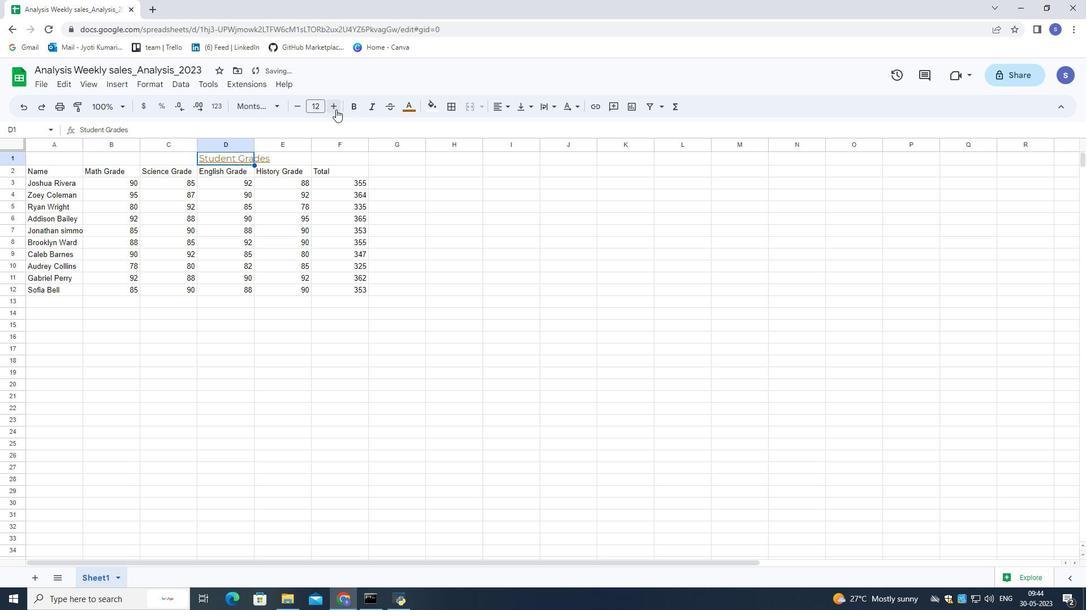 
Action: Mouse pressed left at (336, 109)
Screenshot: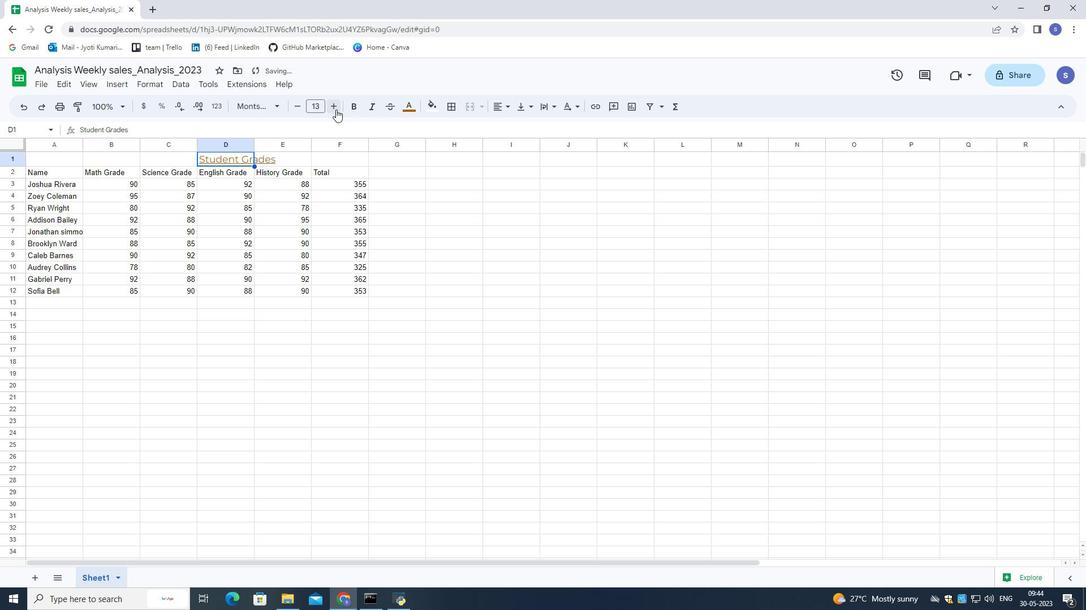 
Action: Mouse pressed left at (336, 109)
Screenshot: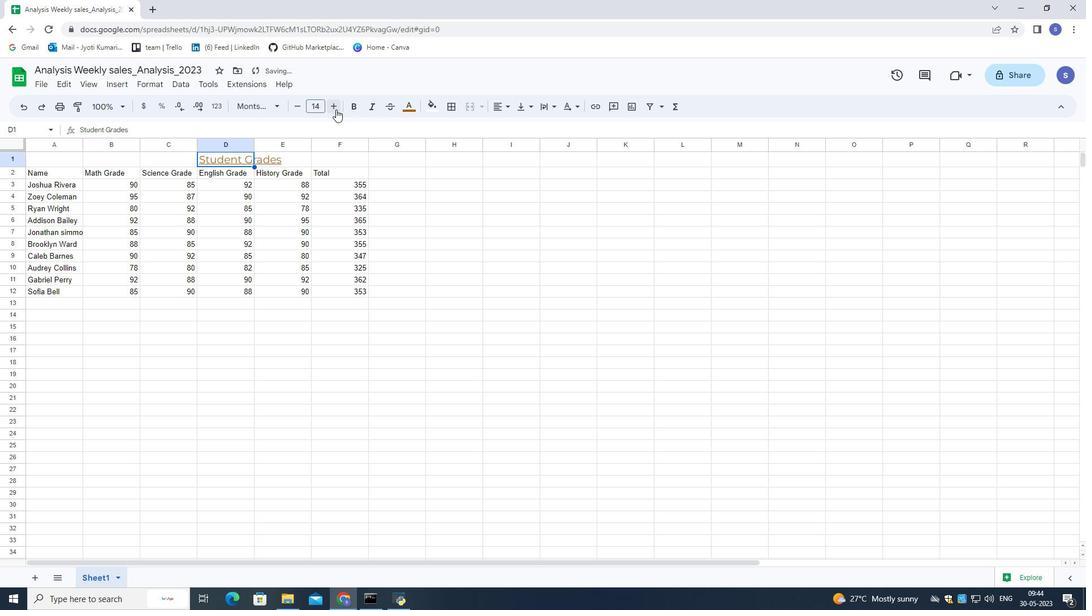 
Action: Mouse pressed left at (336, 109)
Screenshot: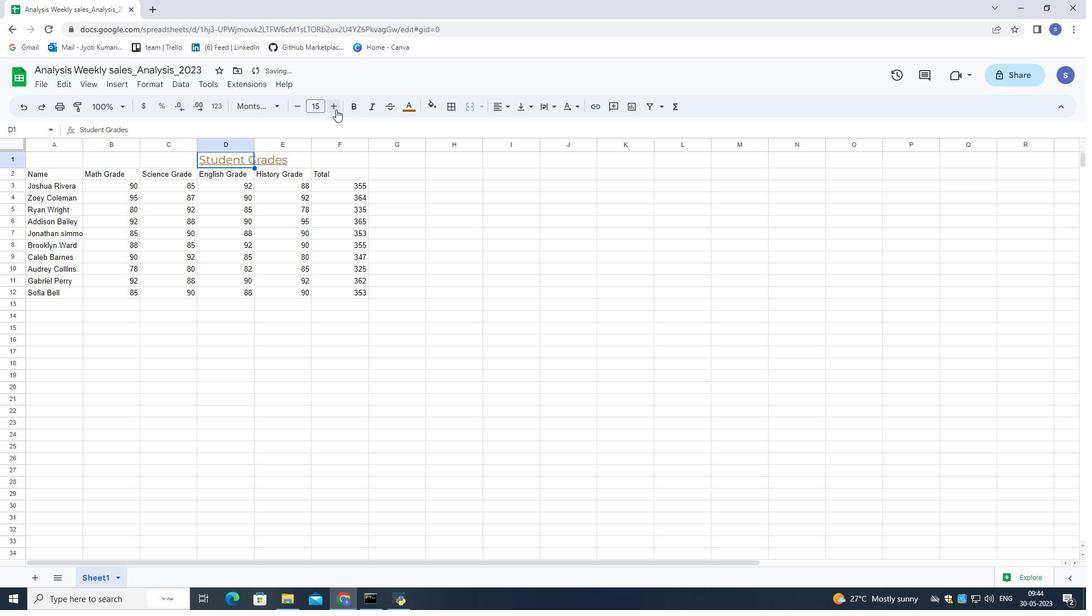 
Action: Mouse pressed left at (336, 109)
Screenshot: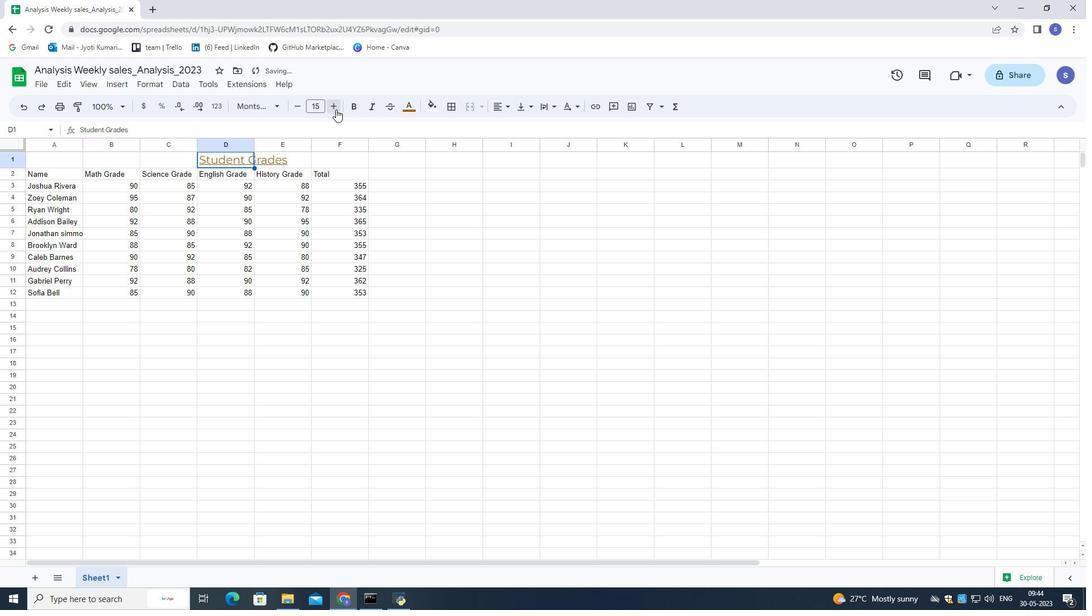 
Action: Mouse pressed left at (336, 109)
Screenshot: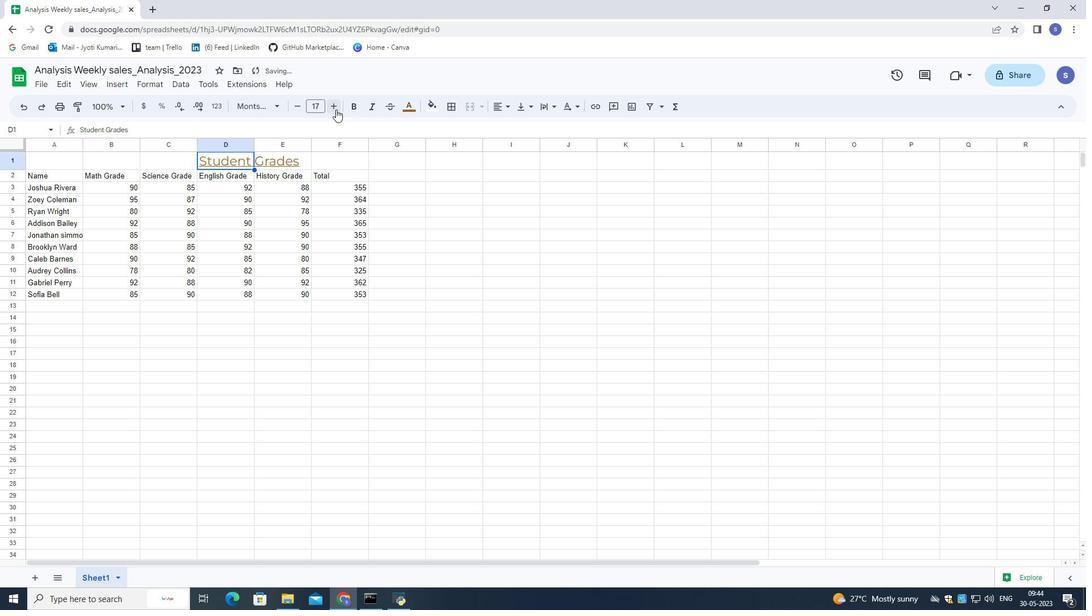 
Action: Mouse pressed left at (336, 109)
Screenshot: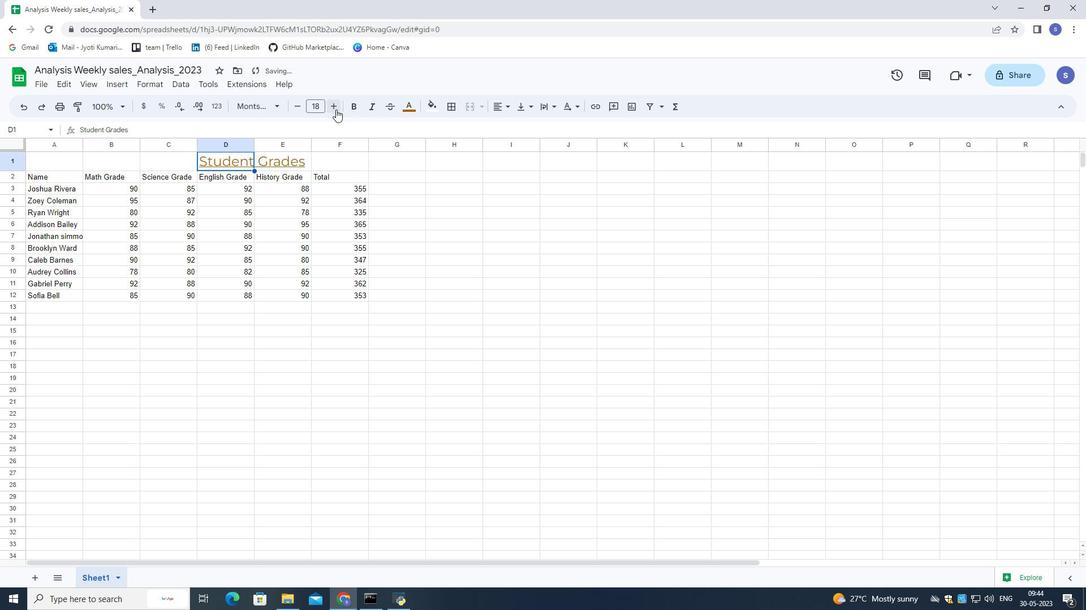 
Action: Mouse pressed left at (336, 109)
Screenshot: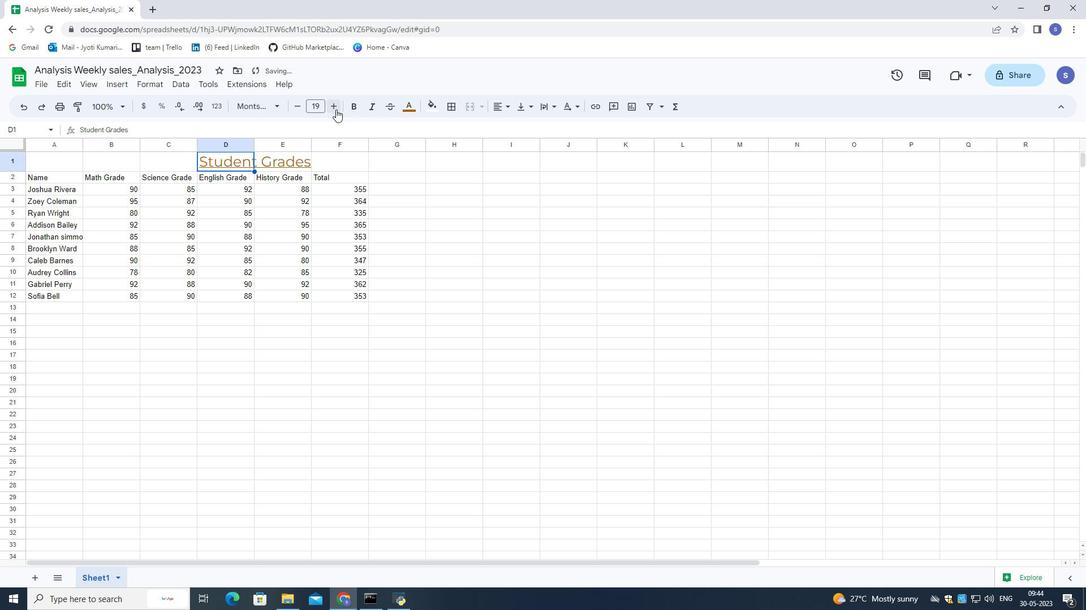 
Action: Mouse pressed left at (336, 109)
Screenshot: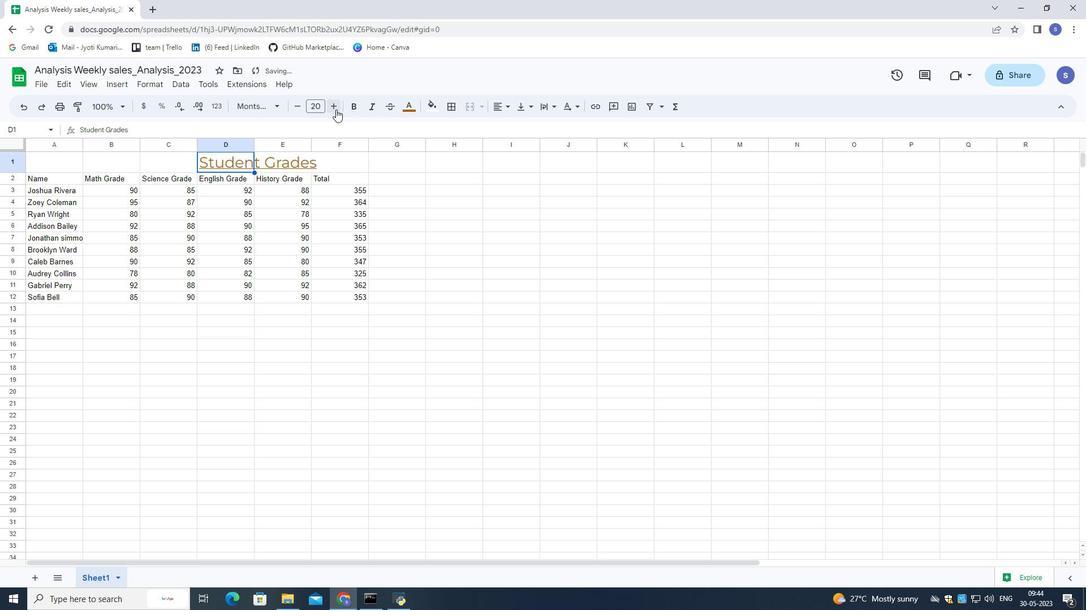 
Action: Mouse pressed left at (336, 109)
Screenshot: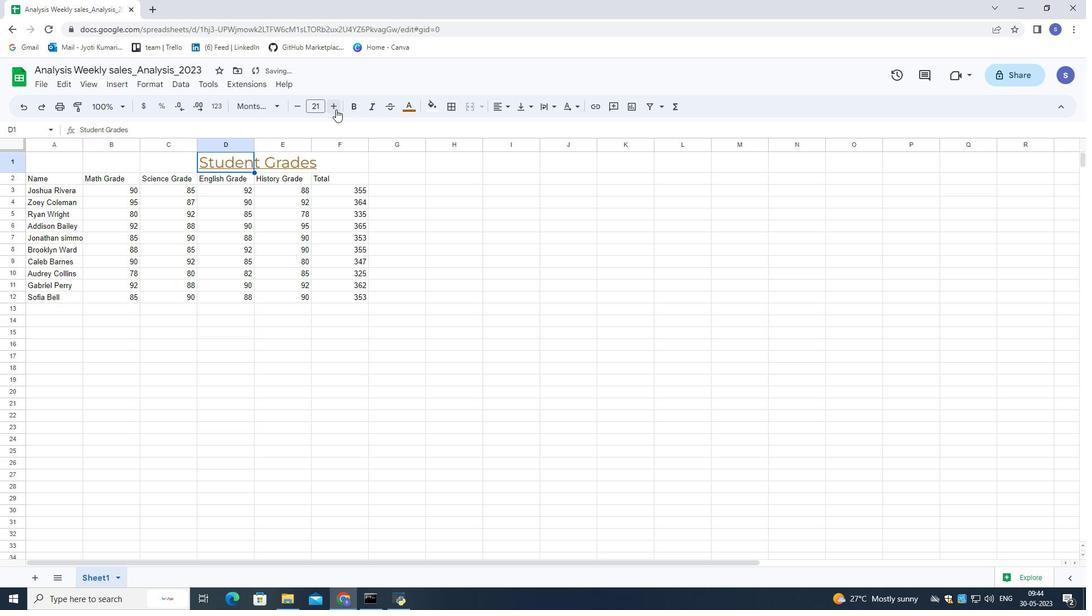 
Action: Mouse moved to (397, 207)
Screenshot: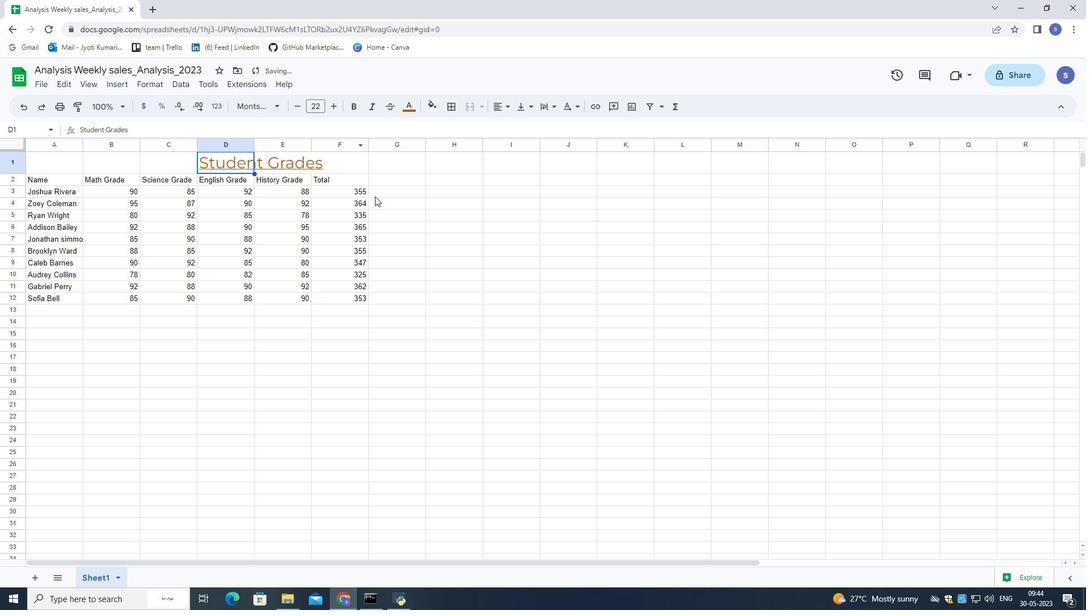 
Action: Mouse pressed left at (397, 207)
Screenshot: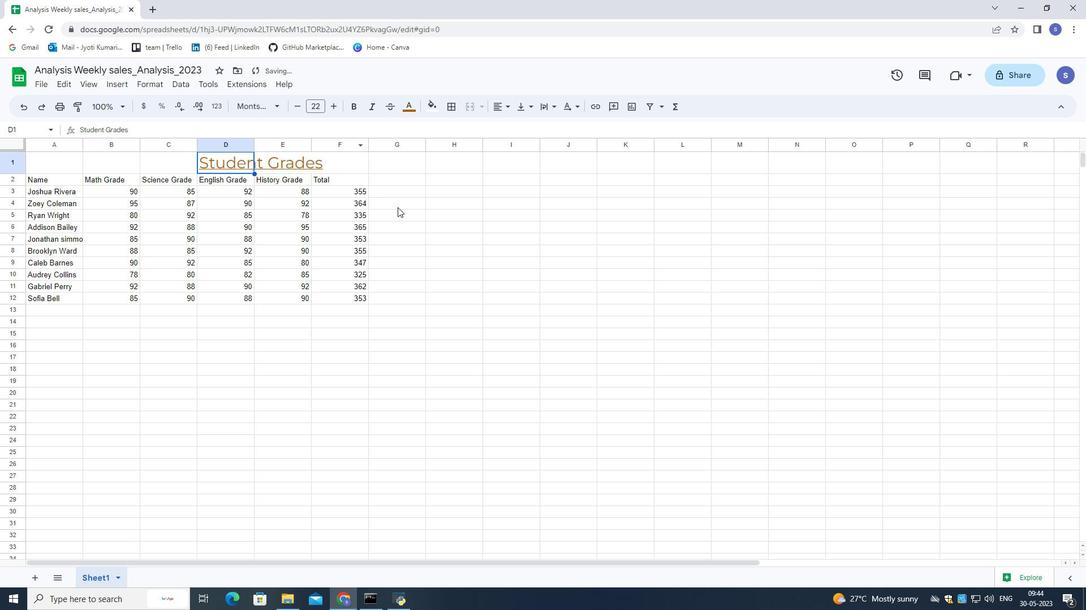 
Action: Mouse moved to (29, 180)
Screenshot: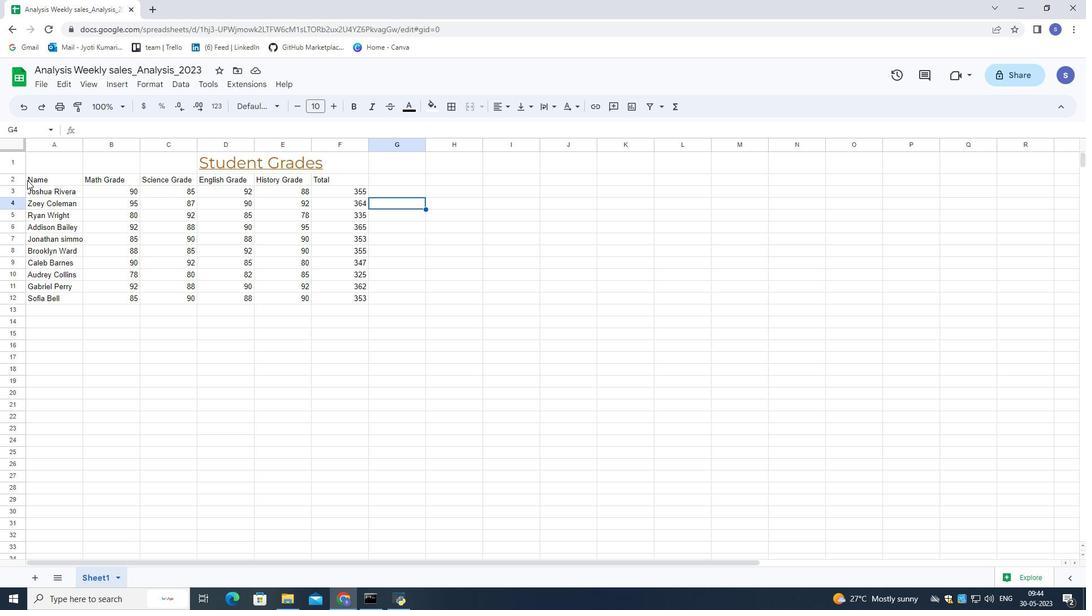 
Action: Mouse pressed left at (29, 180)
Screenshot: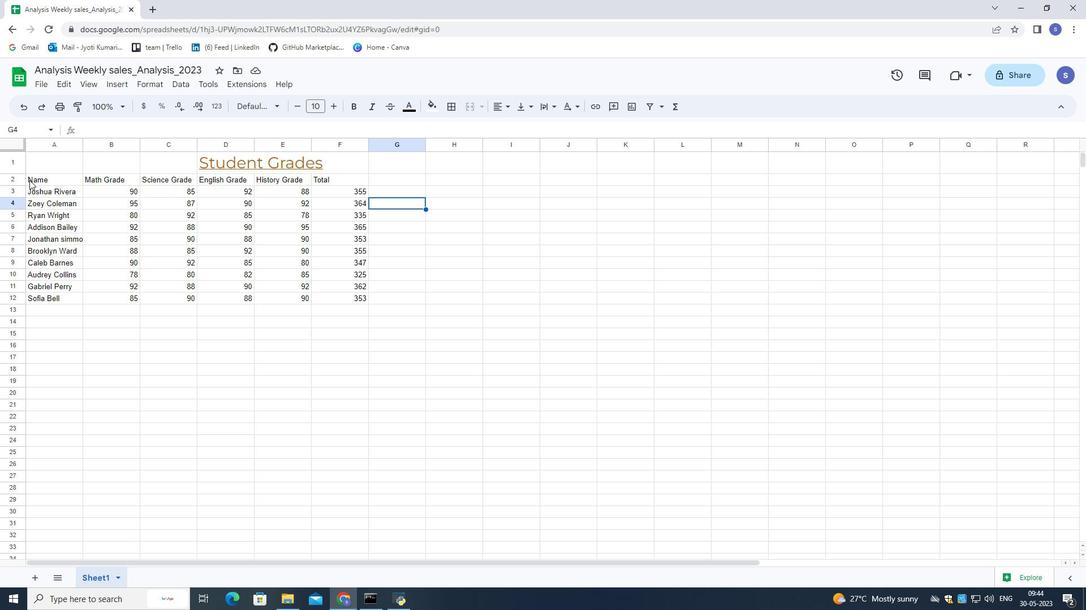 
Action: Mouse moved to (276, 105)
Screenshot: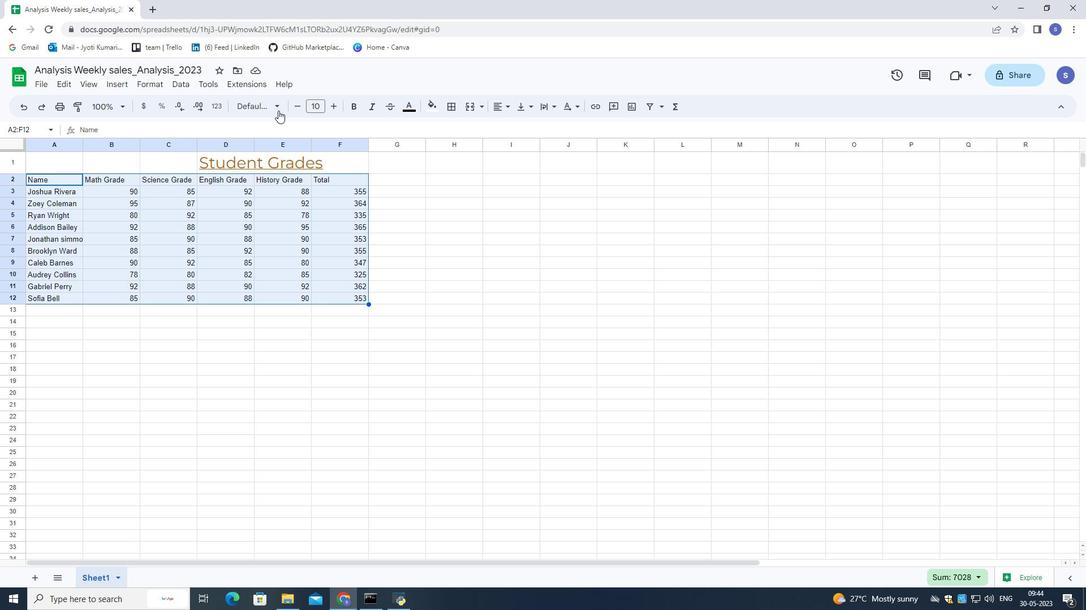
Action: Mouse pressed left at (276, 105)
Screenshot: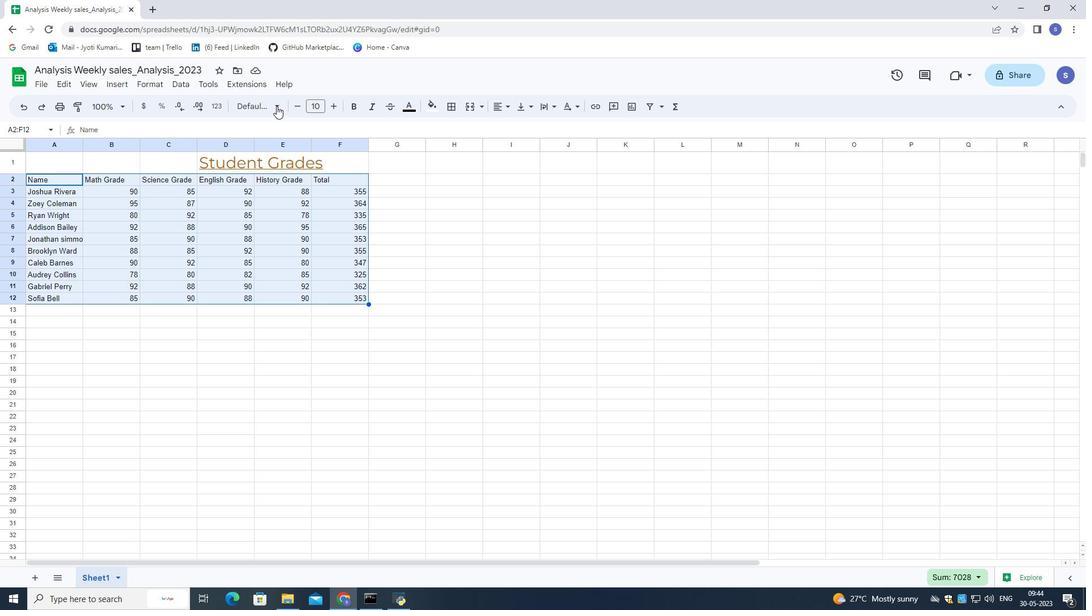 
Action: Mouse moved to (273, 127)
Screenshot: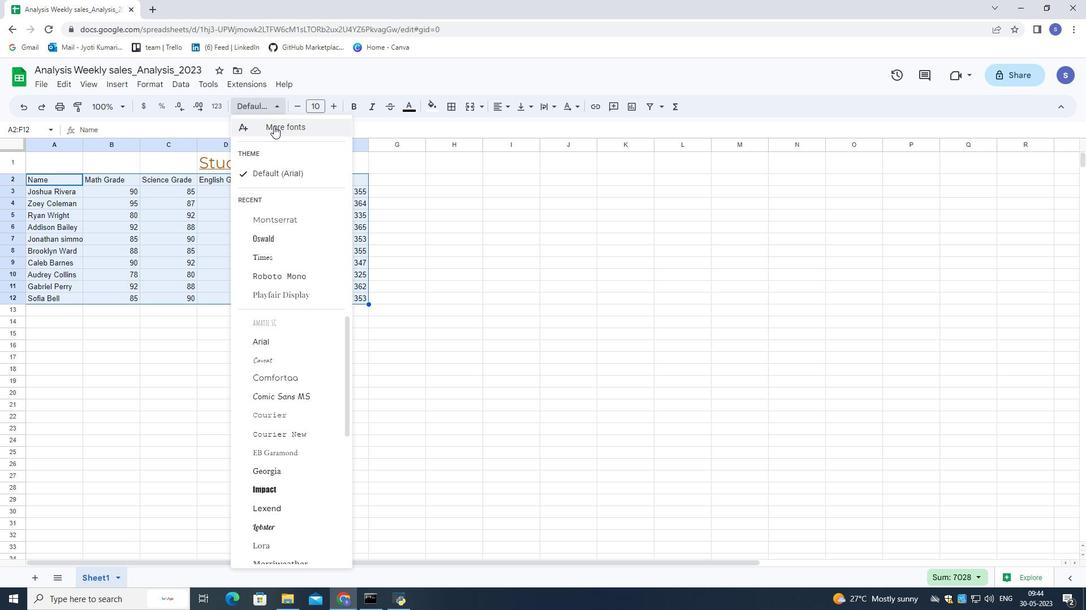 
Action: Mouse pressed left at (273, 127)
Screenshot: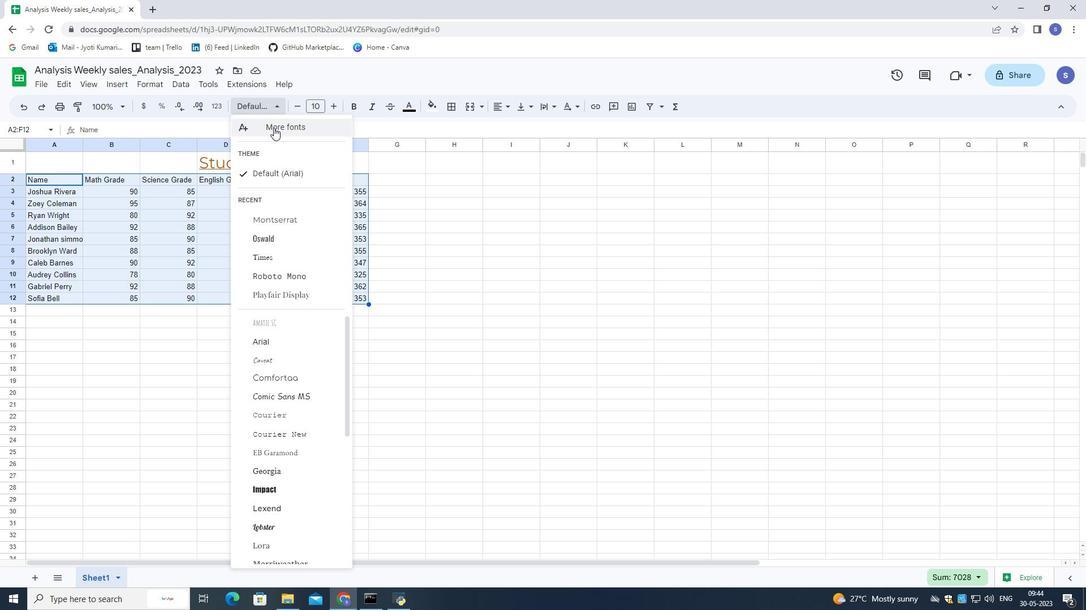 
Action: Mouse moved to (342, 191)
Screenshot: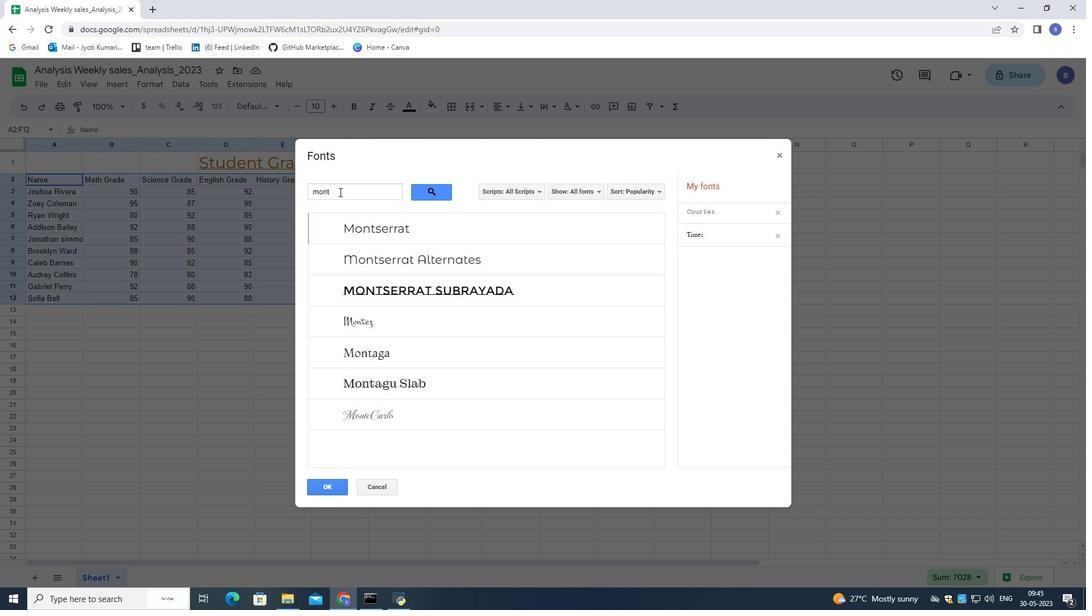 
Action: Mouse pressed left at (342, 191)
Screenshot: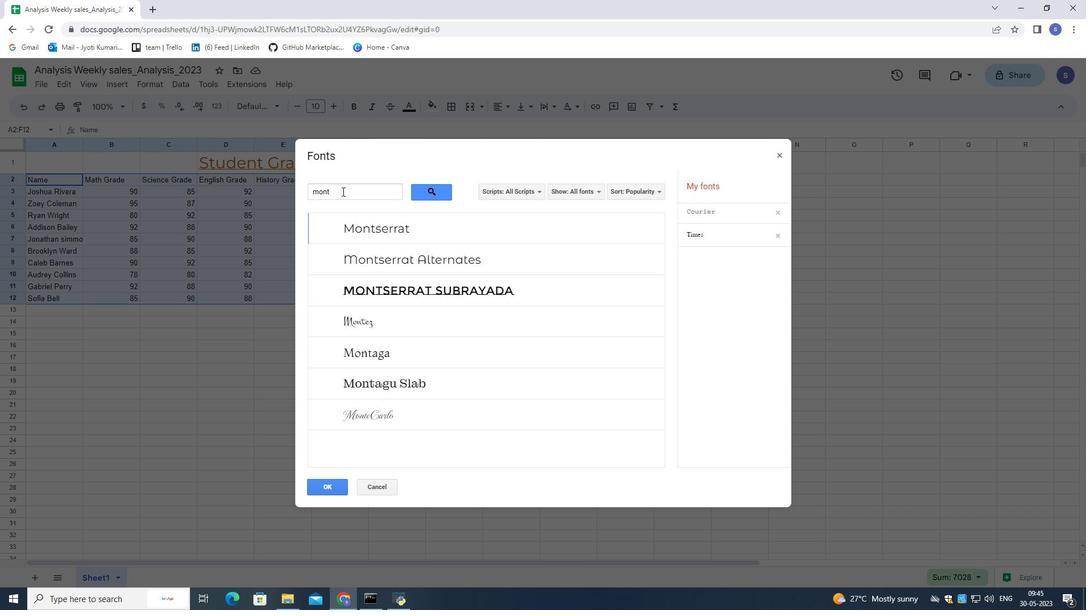
Action: Mouse moved to (342, 191)
Screenshot: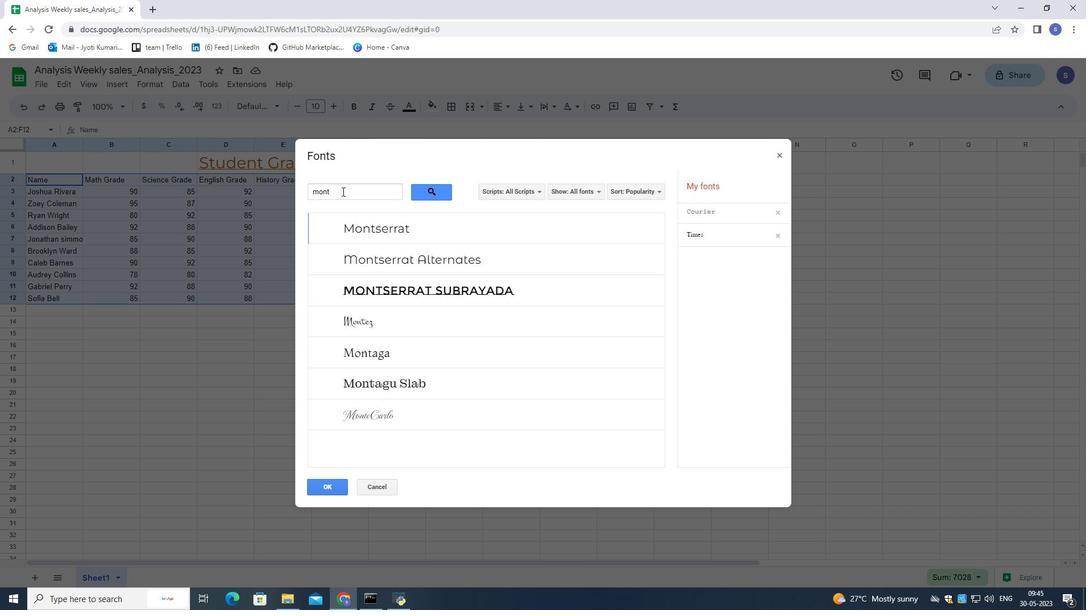 
Action: Mouse pressed left at (342, 191)
Screenshot: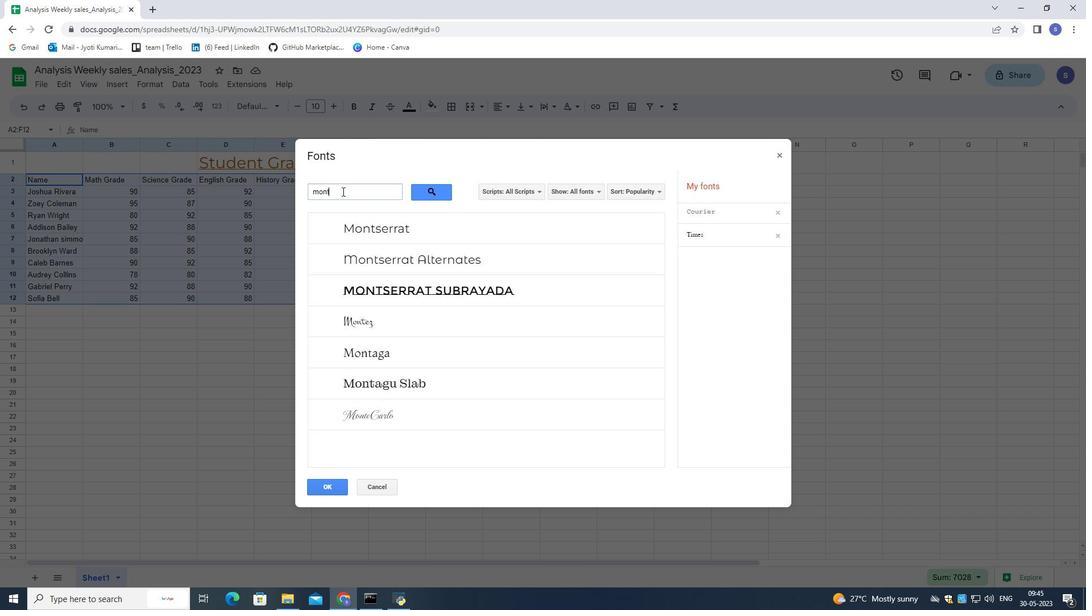 
Action: Mouse moved to (376, 209)
Screenshot: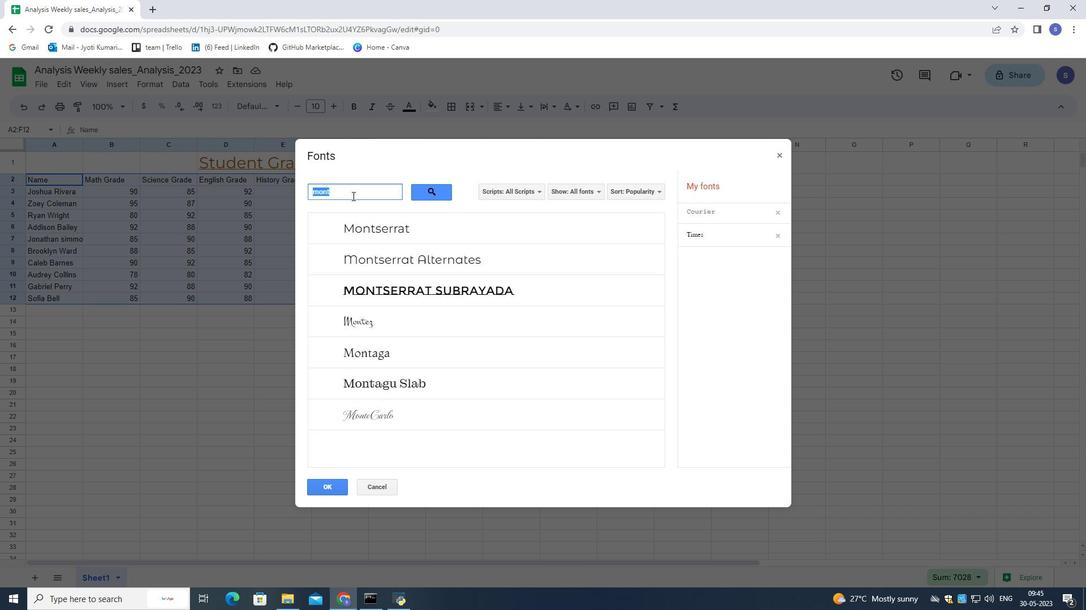 
Action: Key pressed oswald<Key.enter>
Screenshot: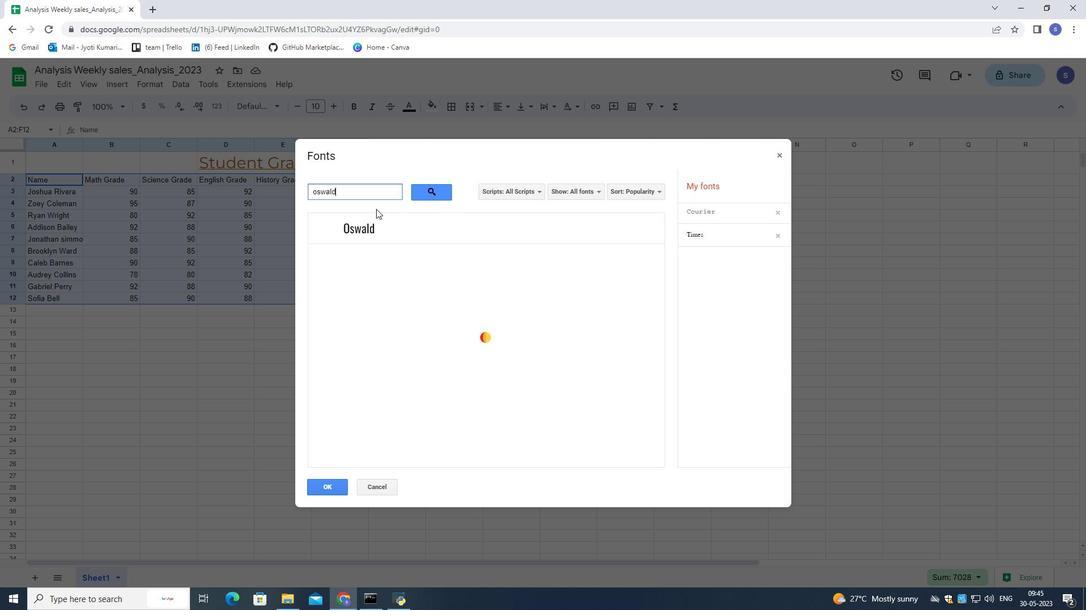 
Action: Mouse moved to (389, 220)
Screenshot: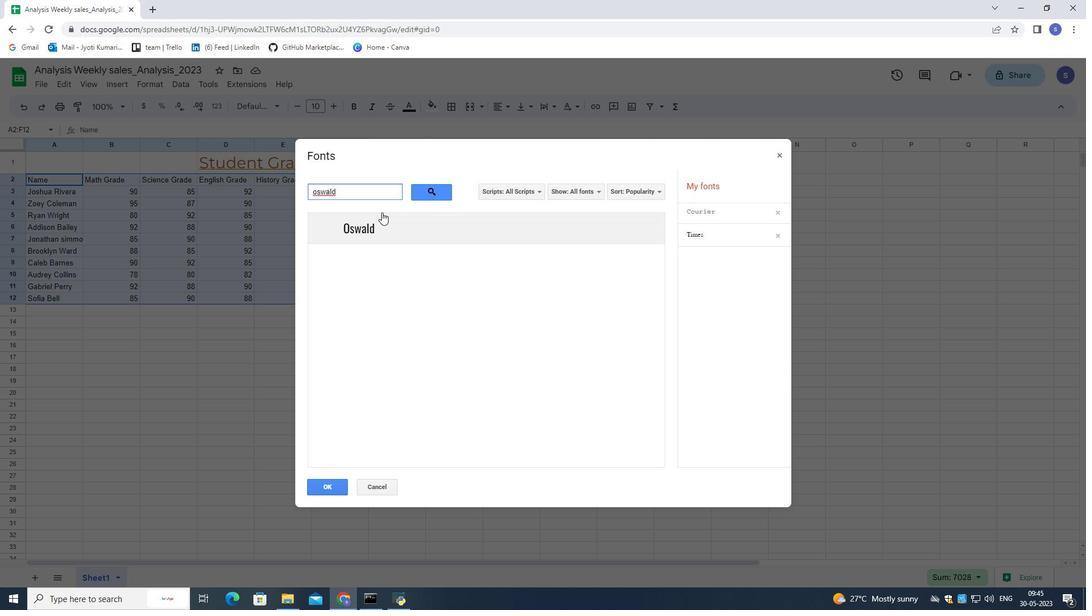 
Action: Mouse pressed left at (389, 220)
Screenshot: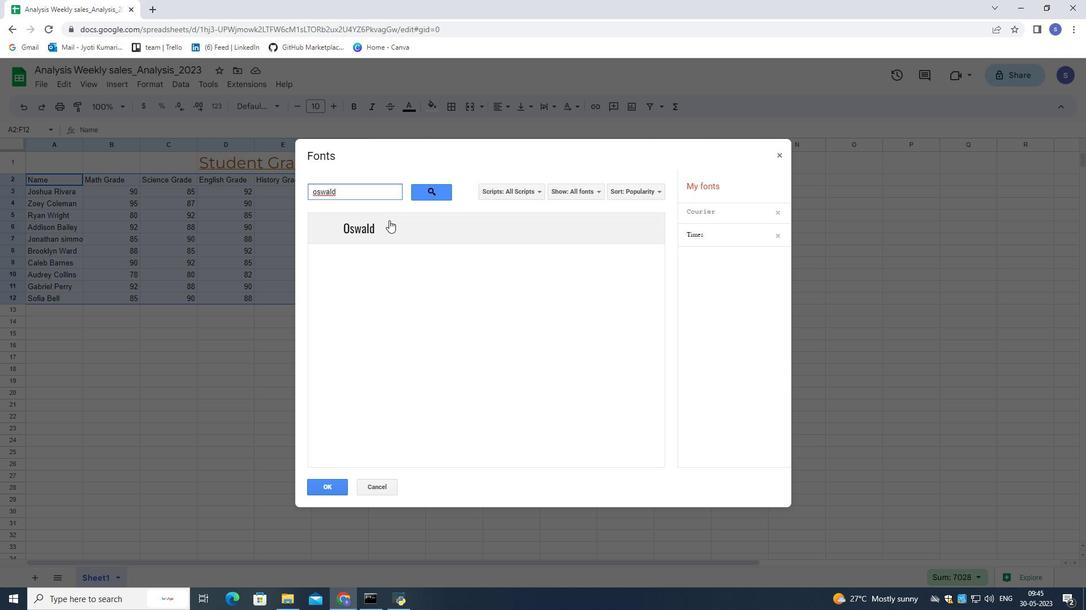
Action: Mouse moved to (321, 490)
Screenshot: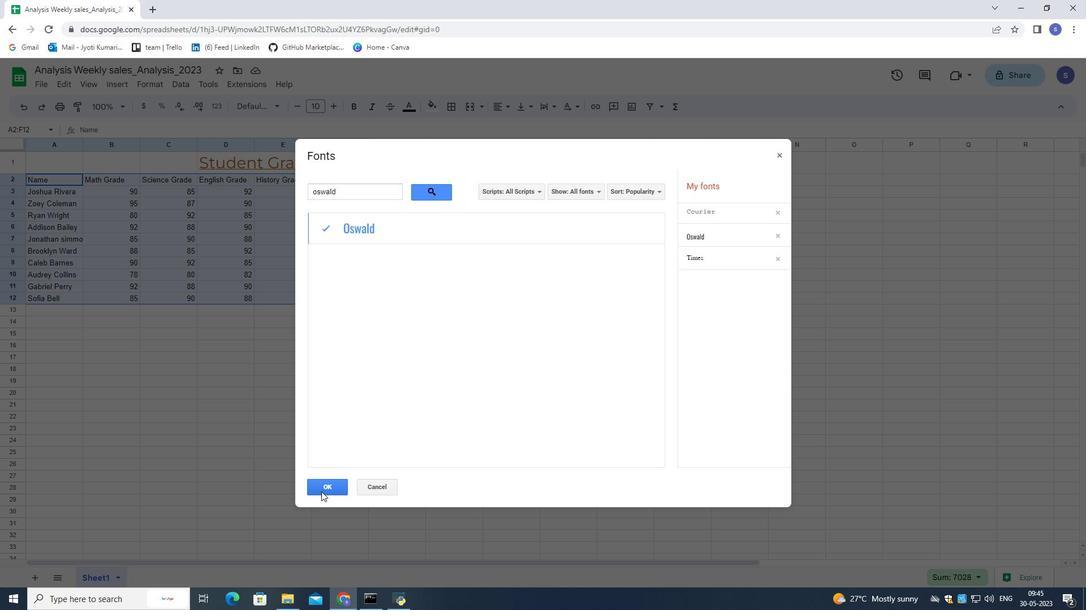 
Action: Mouse pressed left at (321, 490)
Screenshot: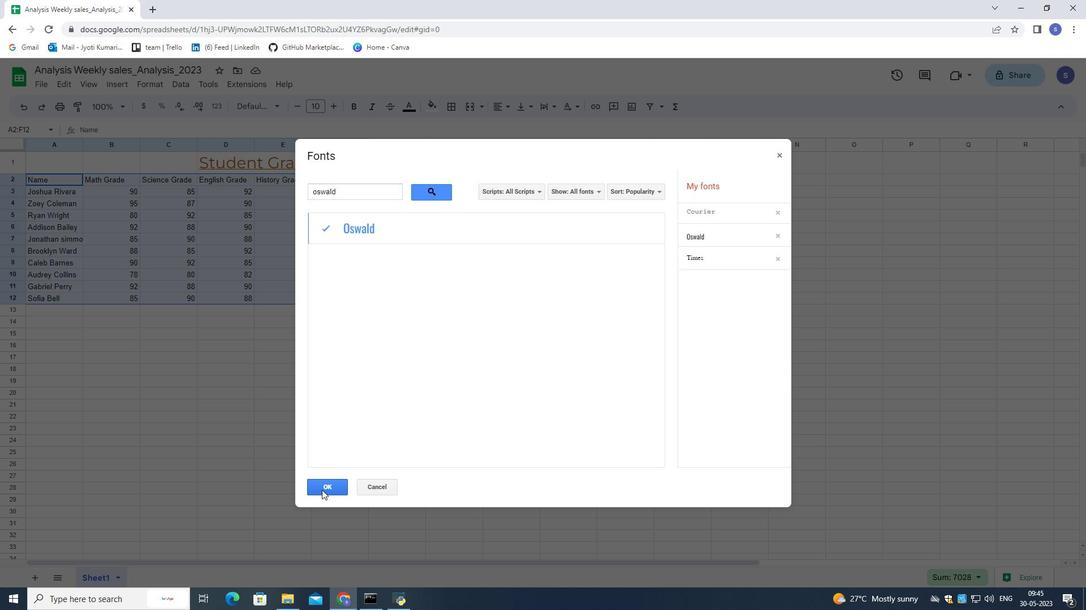 
Action: Mouse moved to (332, 109)
Screenshot: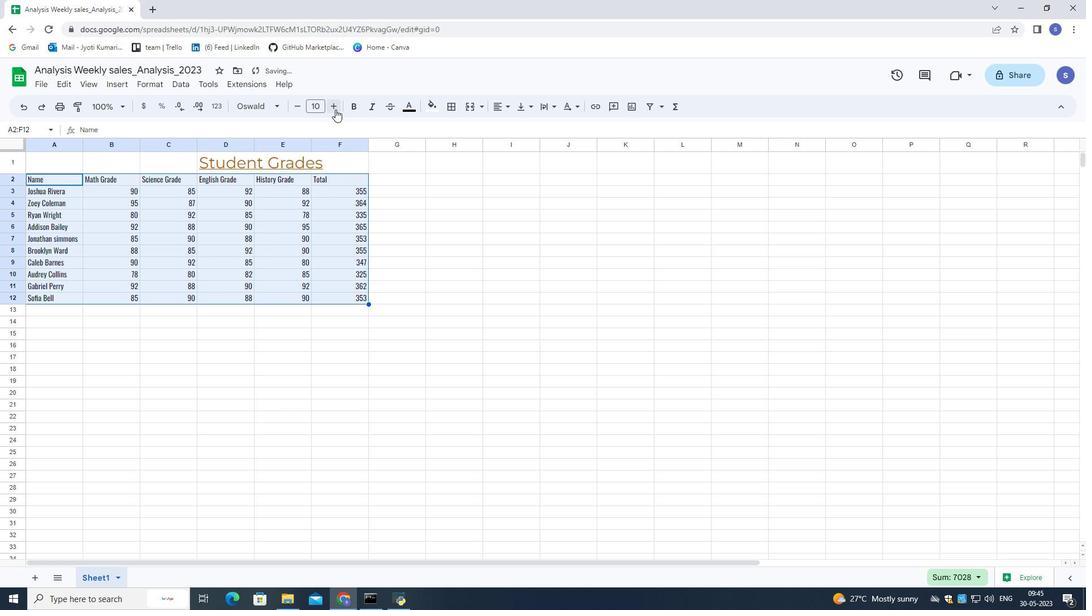 
Action: Mouse pressed left at (332, 109)
Screenshot: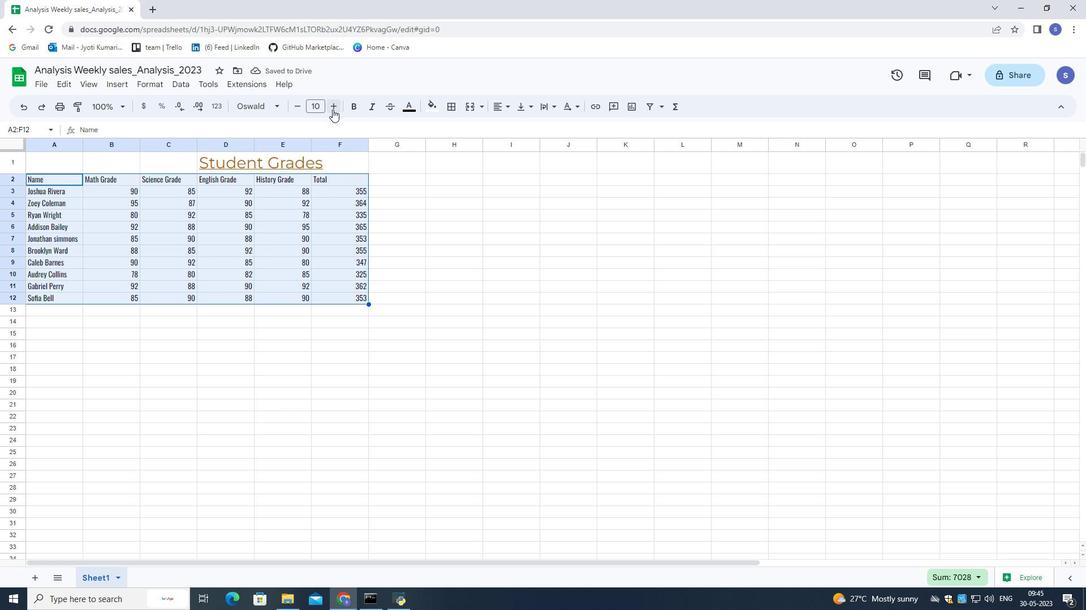 
Action: Mouse pressed left at (332, 109)
Screenshot: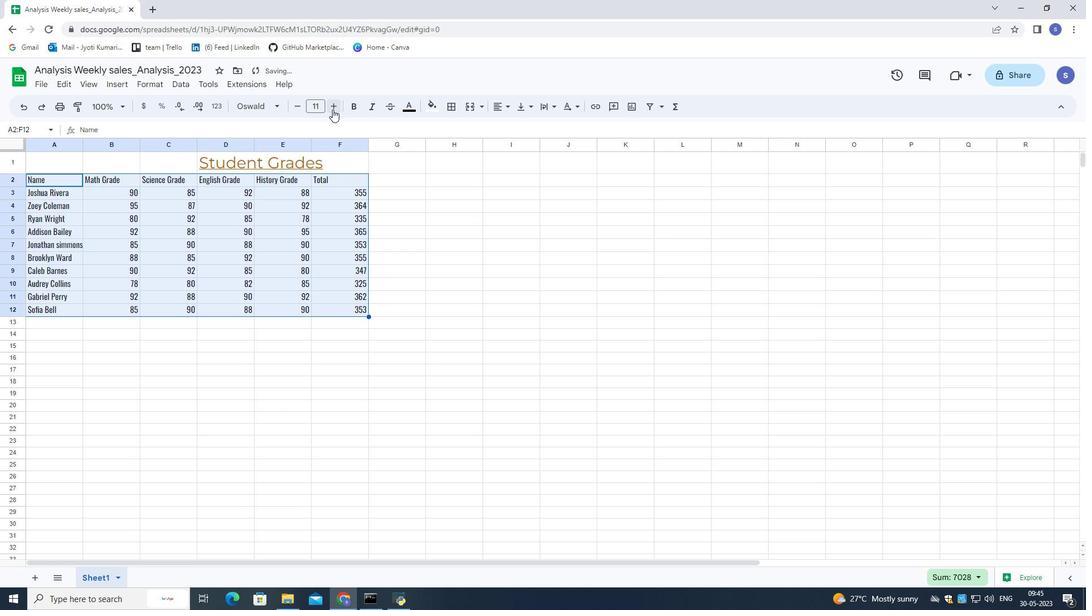 
Action: Mouse pressed left at (332, 109)
Screenshot: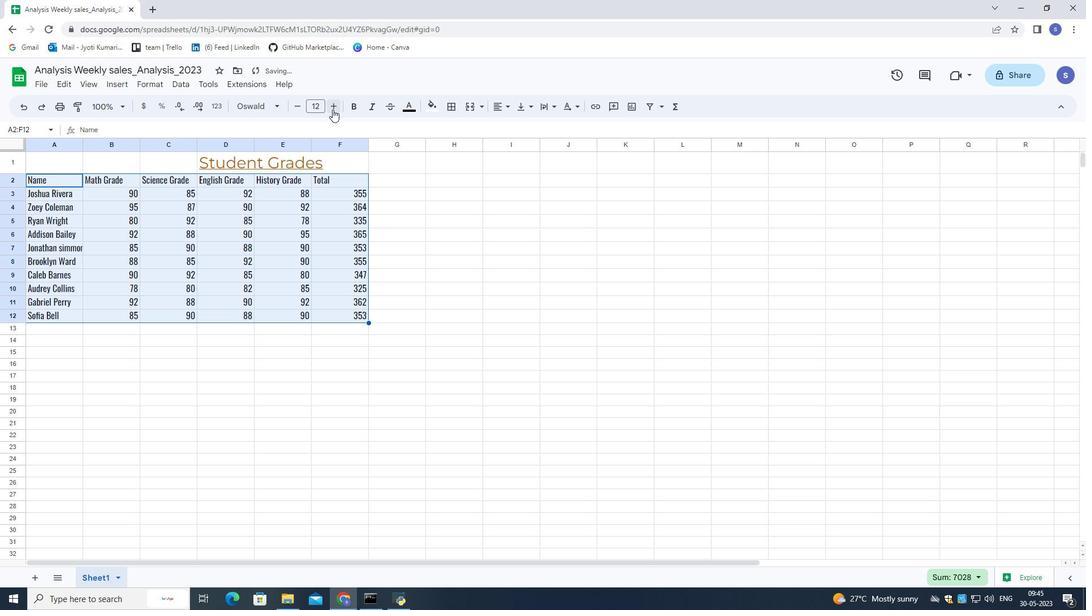
Action: Mouse pressed left at (332, 109)
Screenshot: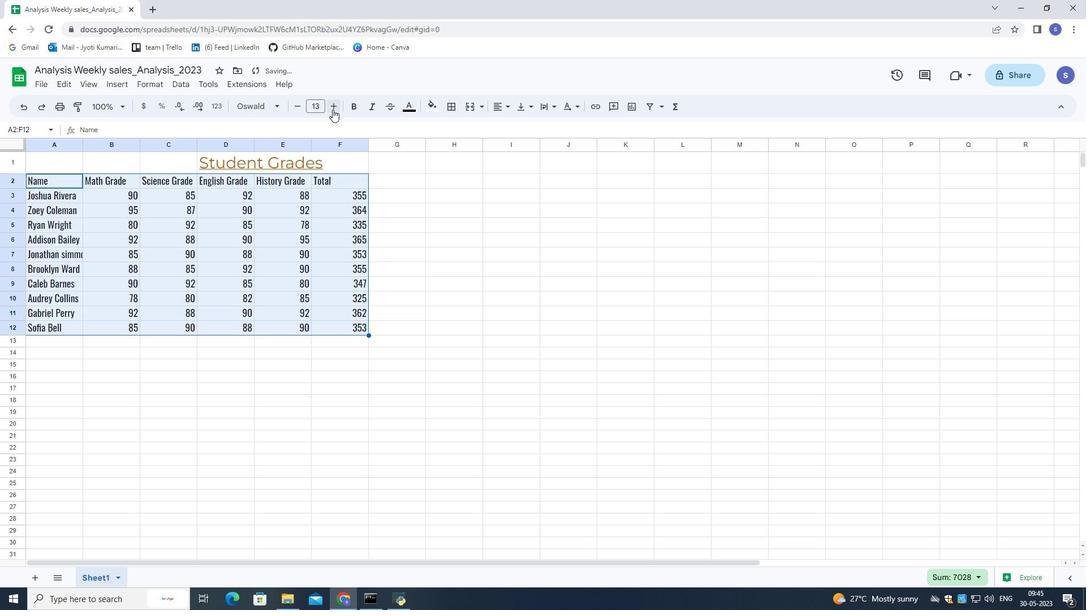 
Action: Mouse moved to (485, 333)
Screenshot: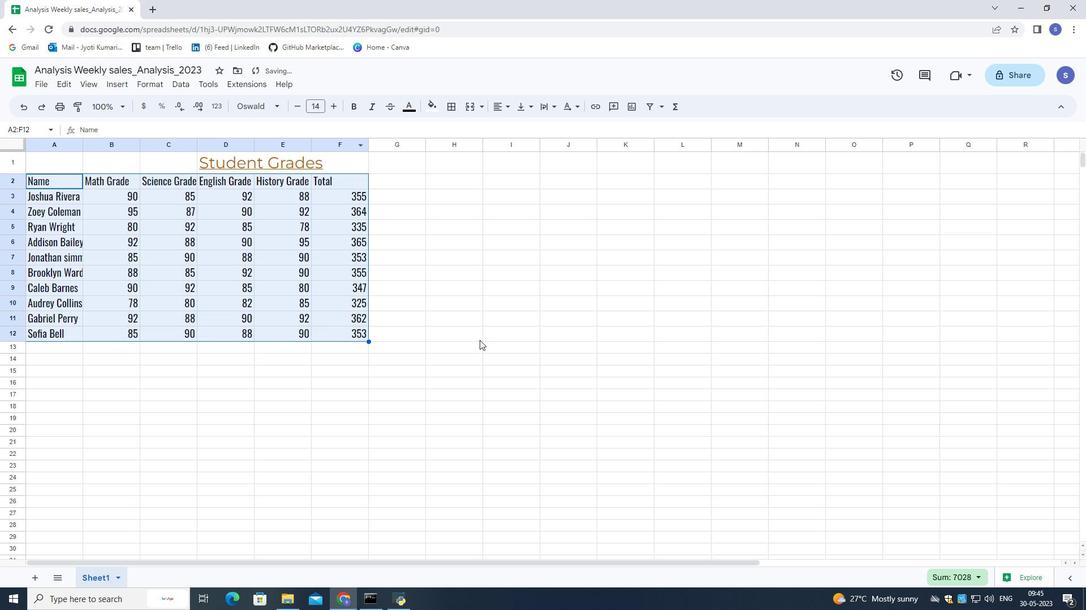 
Action: Mouse pressed left at (485, 333)
Screenshot: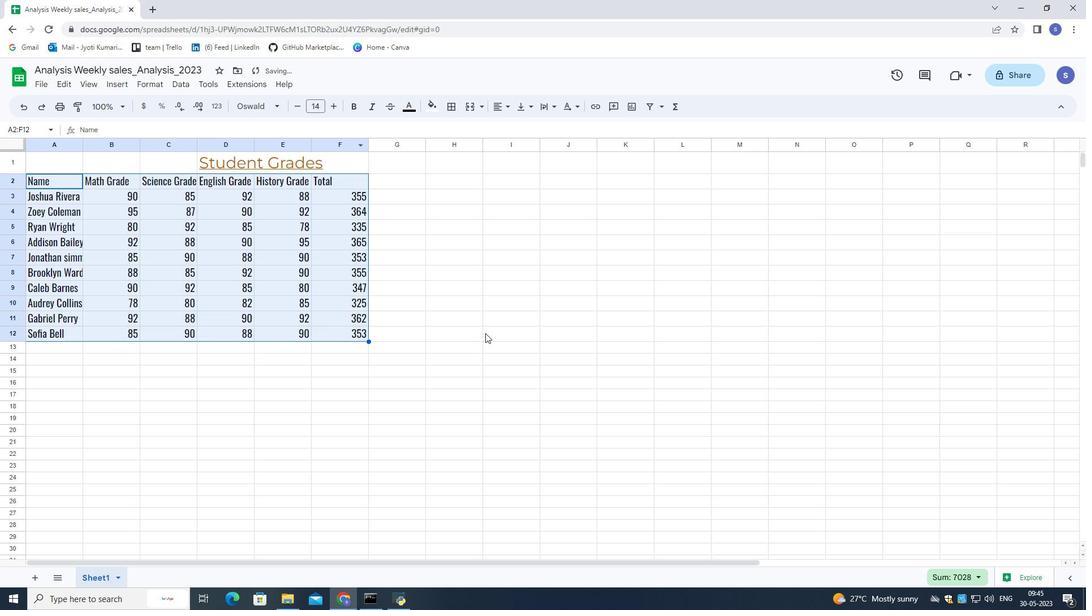 
Action: Mouse moved to (28, 161)
Screenshot: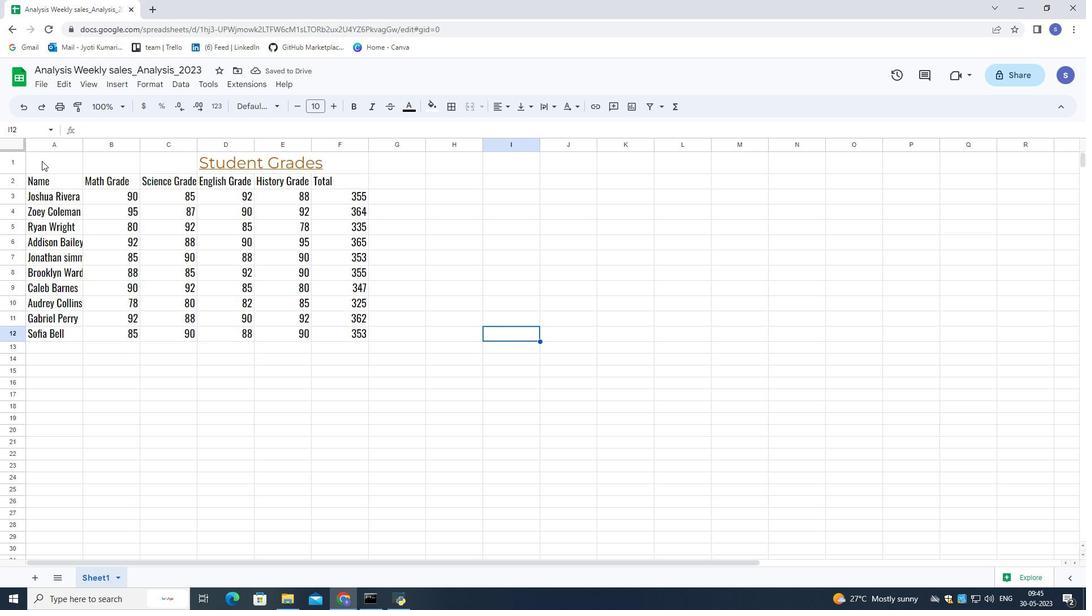 
Action: Mouse pressed left at (28, 161)
Screenshot: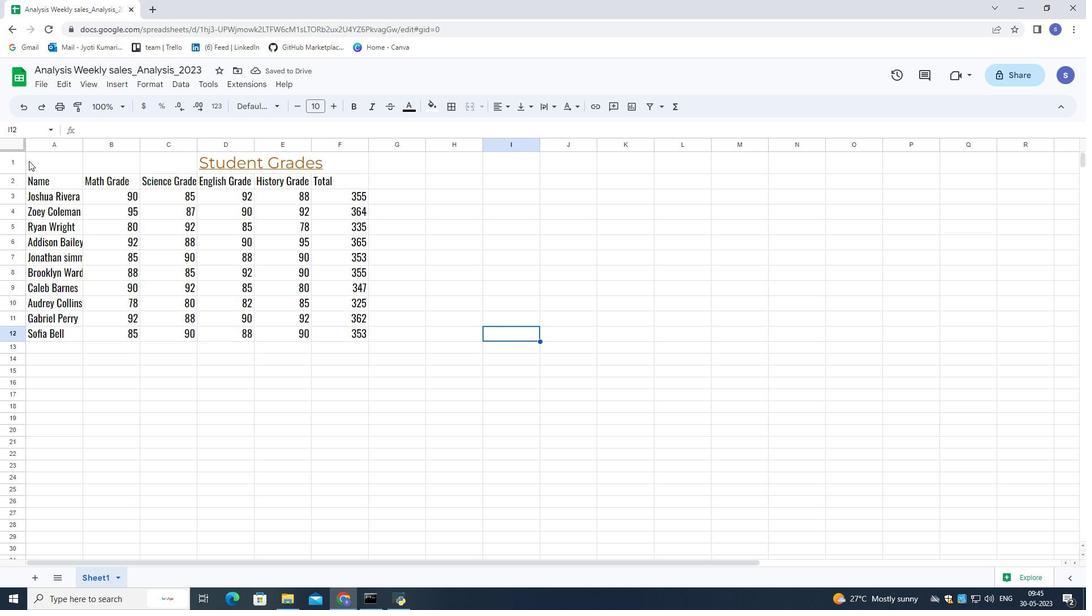 
Action: Mouse moved to (506, 108)
Screenshot: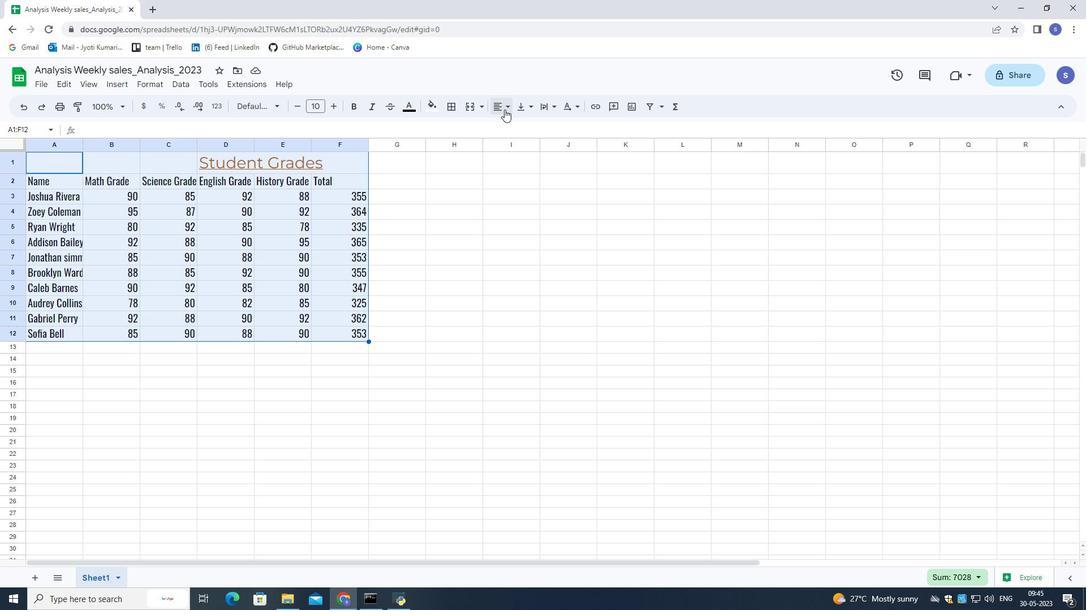 
Action: Mouse pressed left at (506, 108)
Screenshot: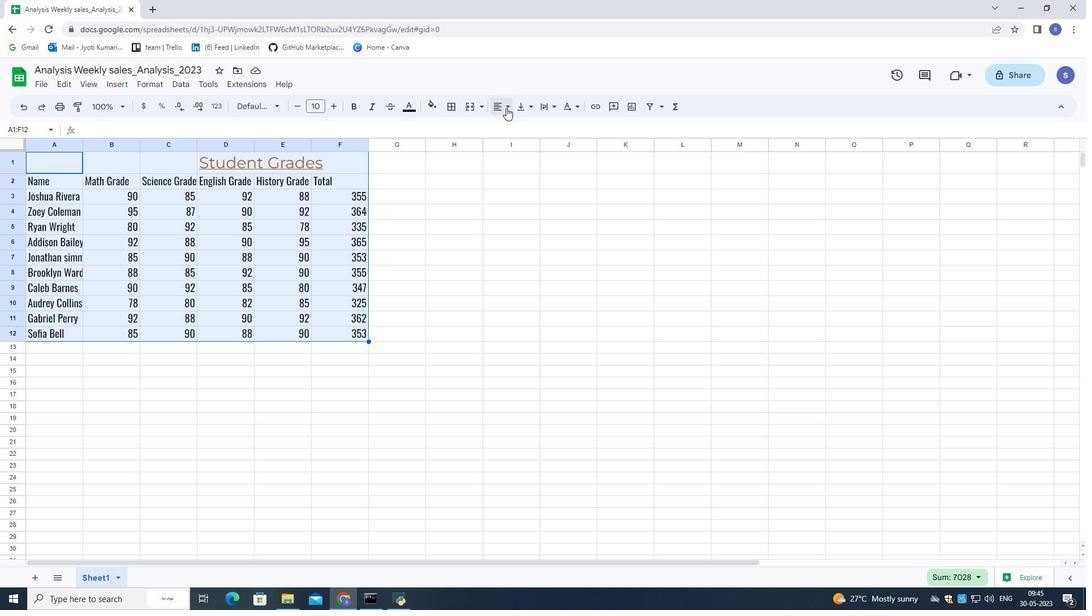 
Action: Mouse moved to (518, 126)
Screenshot: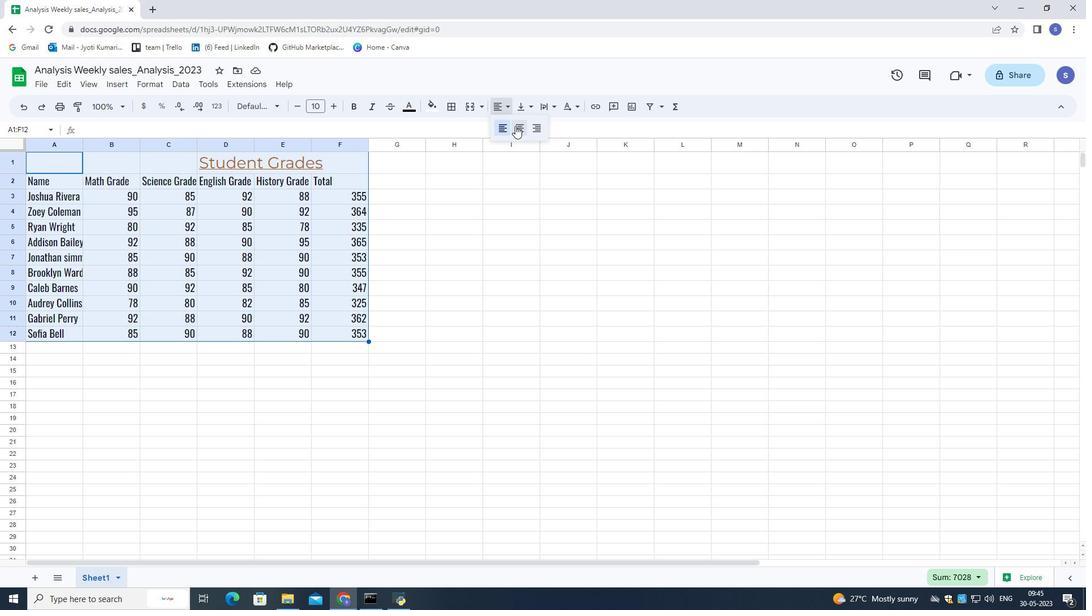 
Action: Mouse pressed left at (518, 126)
Screenshot: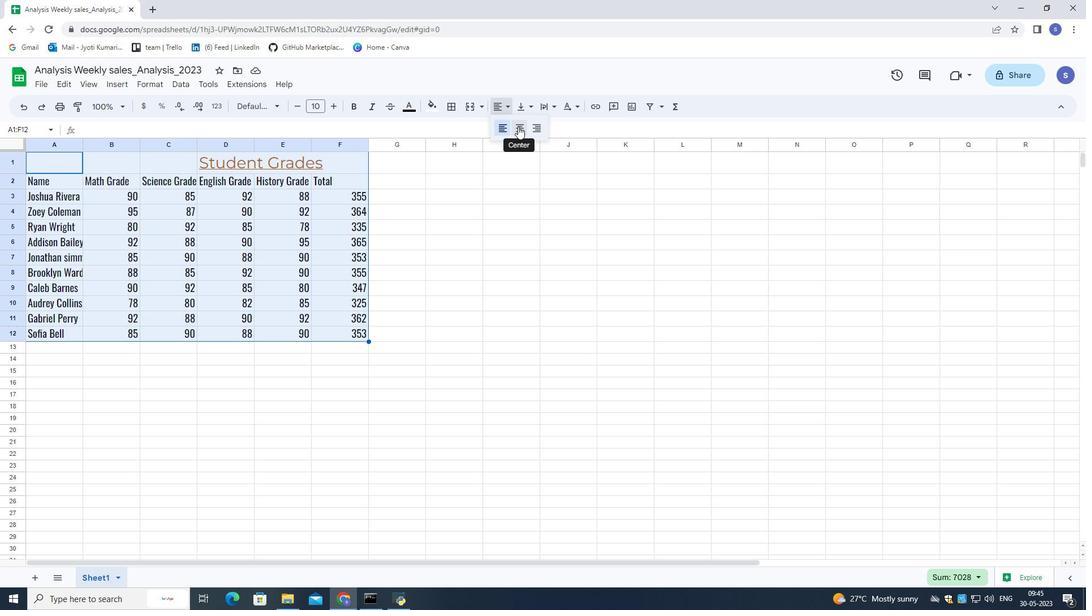 
Action: Mouse moved to (480, 215)
Screenshot: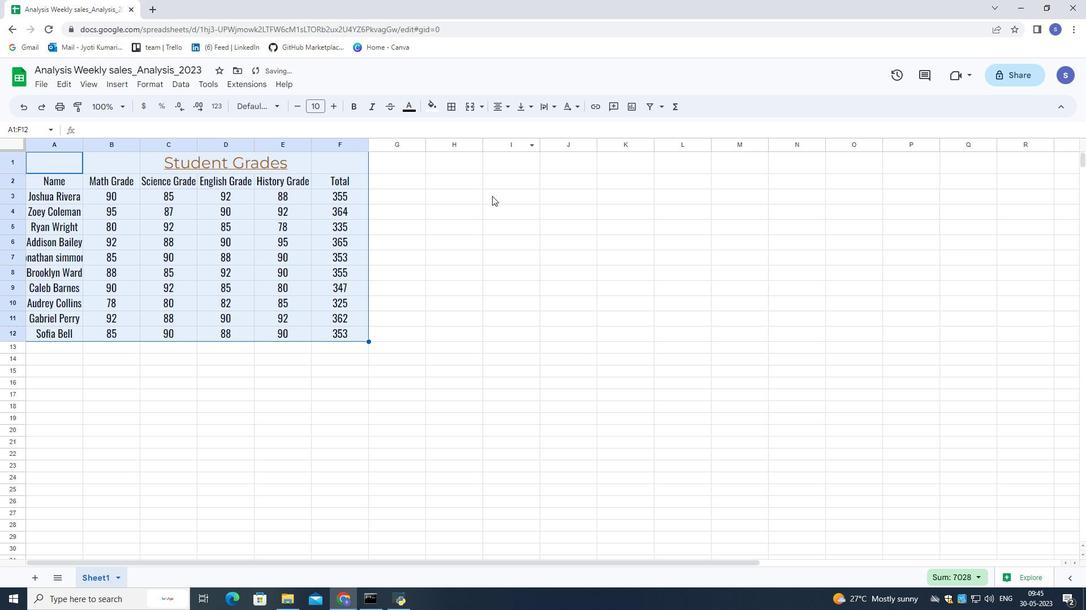
Action: Mouse pressed left at (480, 215)
Screenshot: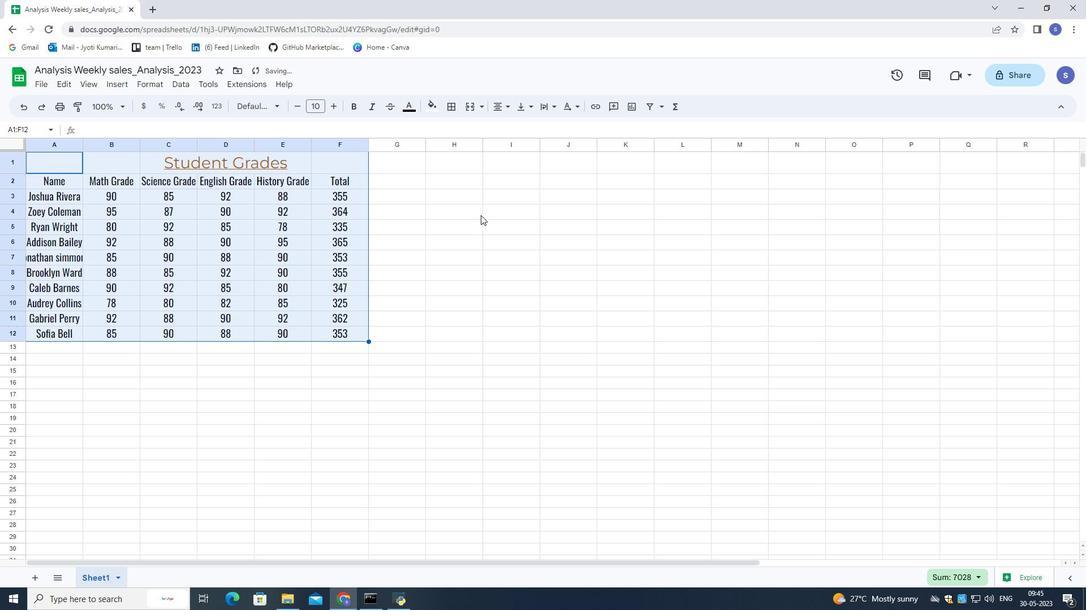 
Action: Mouse moved to (62, 145)
Screenshot: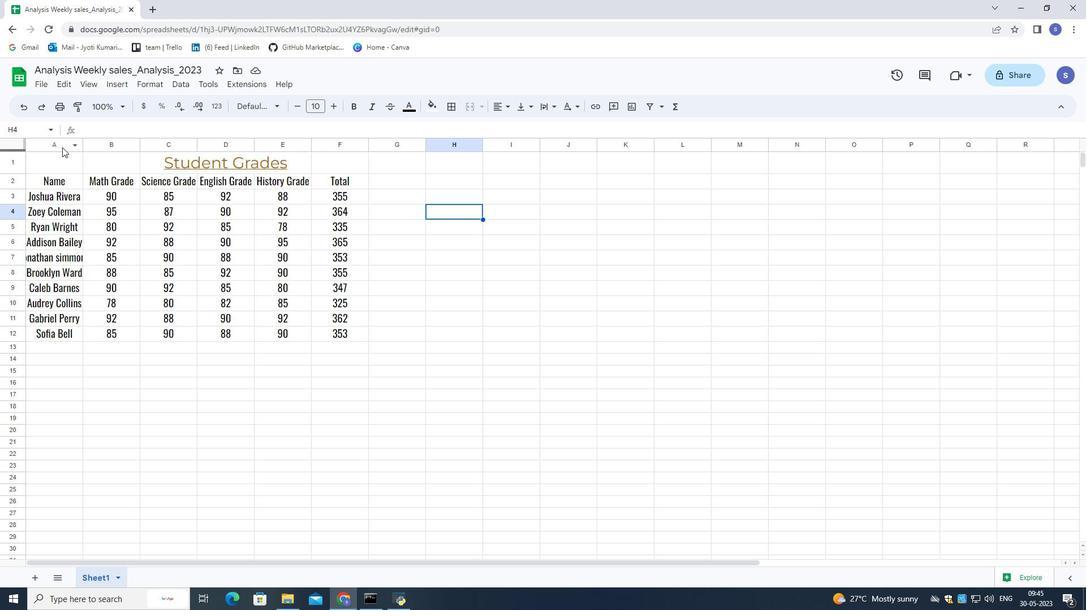 
Action: Mouse pressed left at (62, 145)
Screenshot: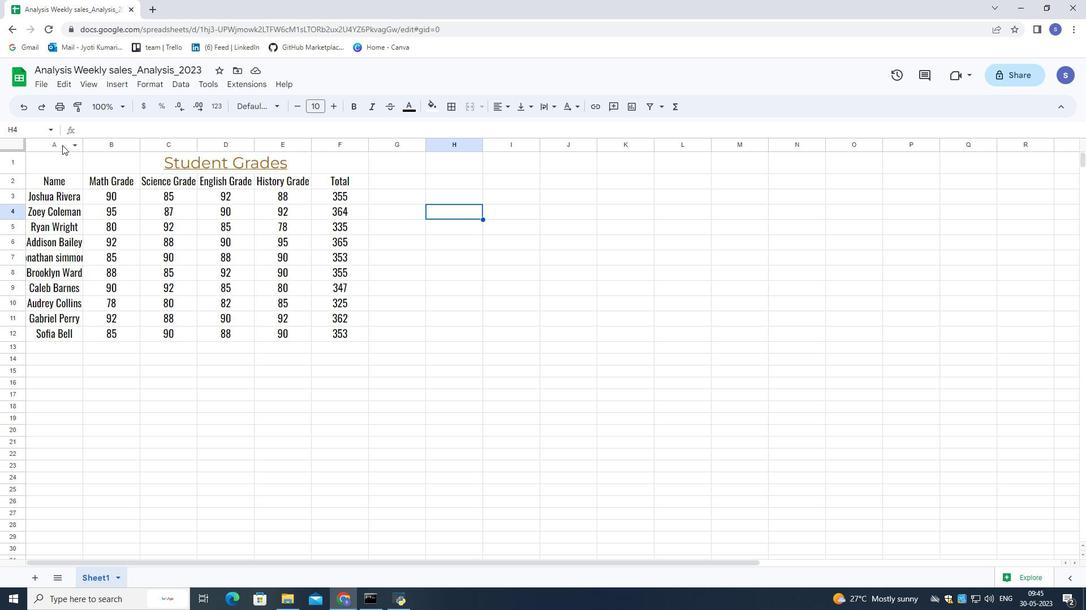 
Action: Mouse moved to (80, 141)
Screenshot: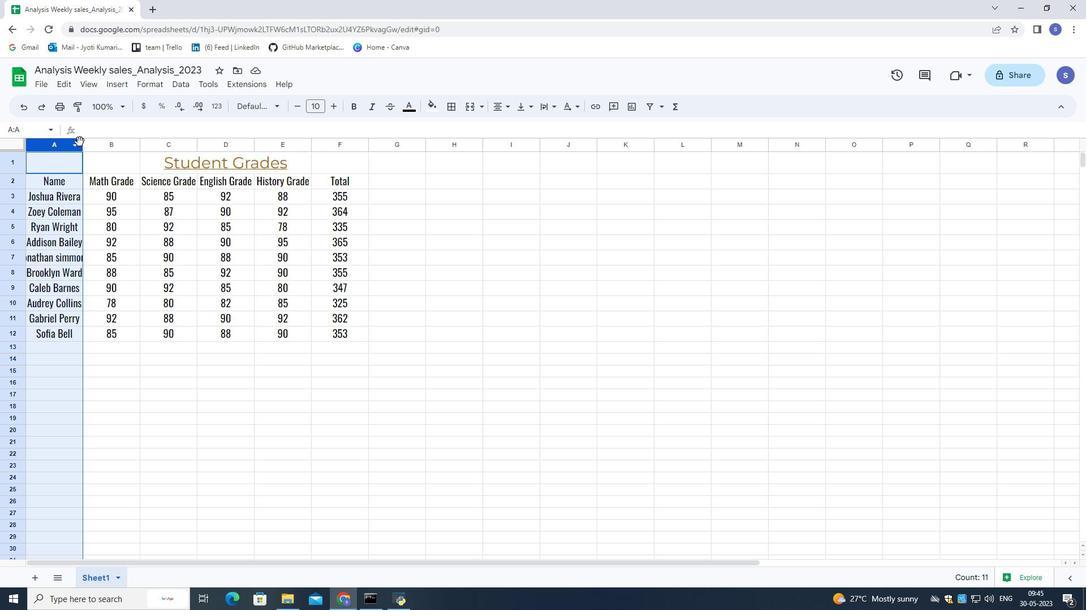 
Action: Mouse pressed left at (80, 141)
Screenshot: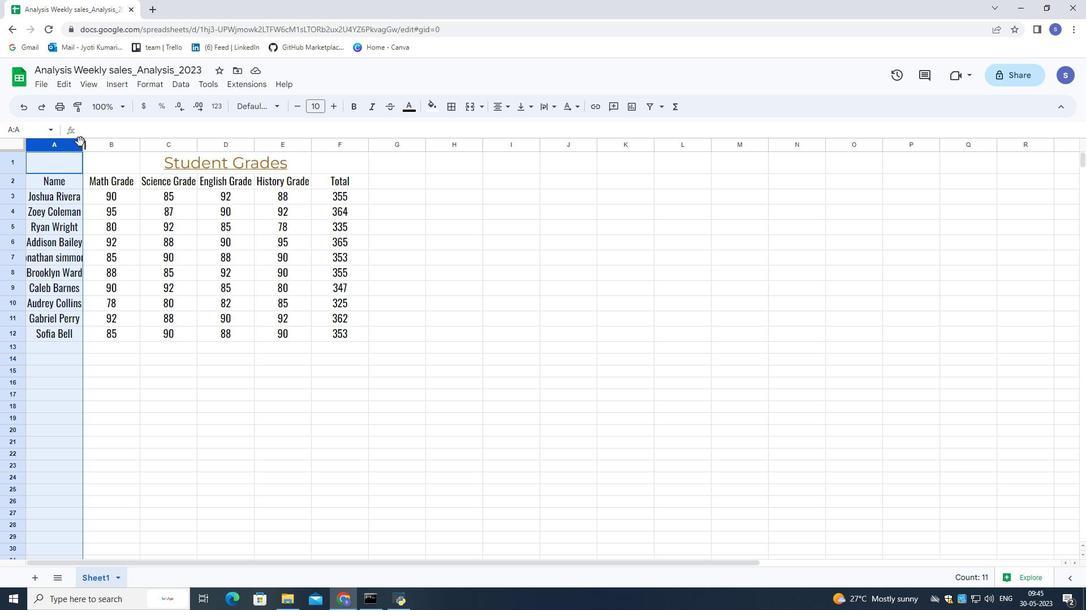 
Action: Mouse moved to (435, 255)
Screenshot: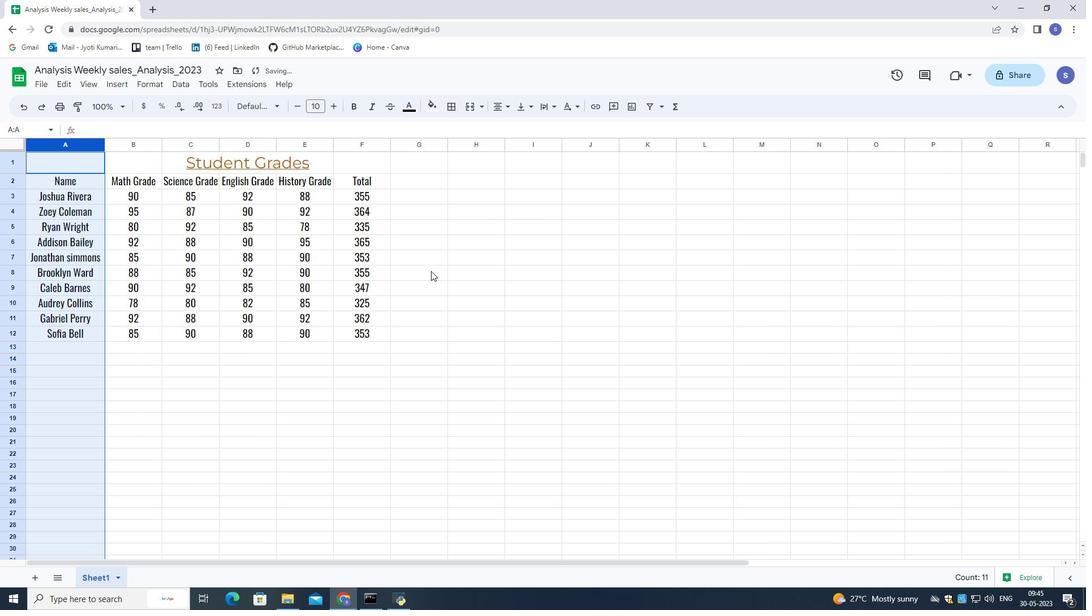 
Action: Mouse pressed left at (435, 255)
Screenshot: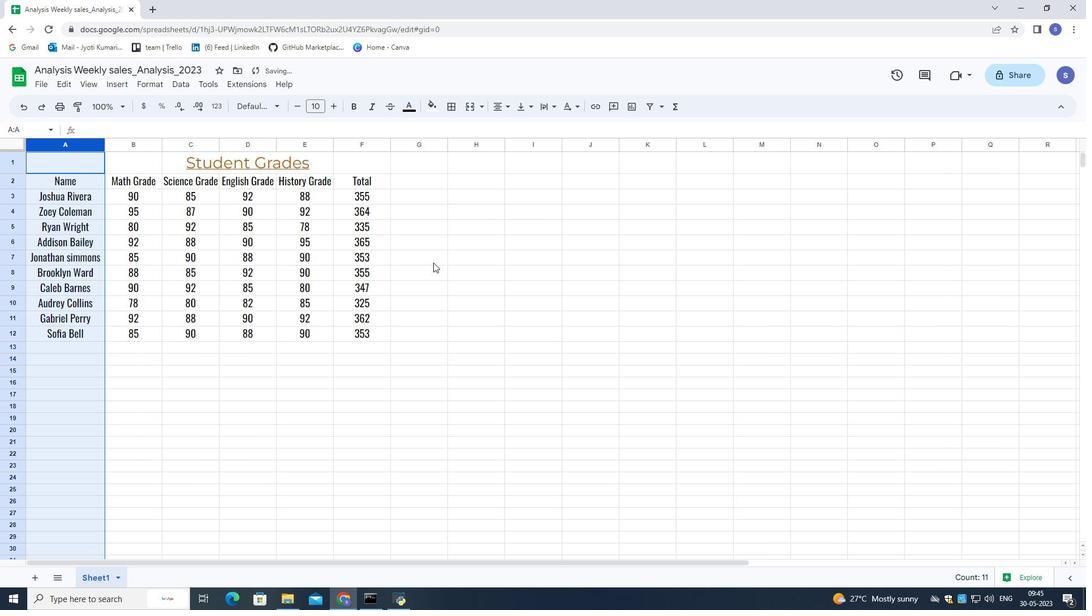 
Action: Mouse moved to (425, 206)
Screenshot: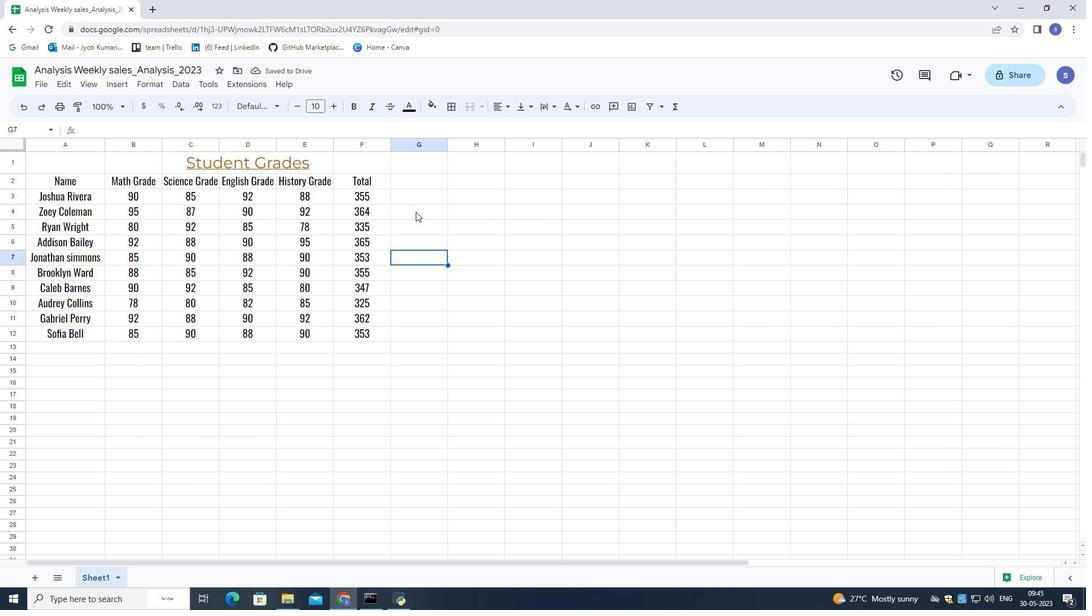 
Action: Mouse pressed left at (425, 206)
Screenshot: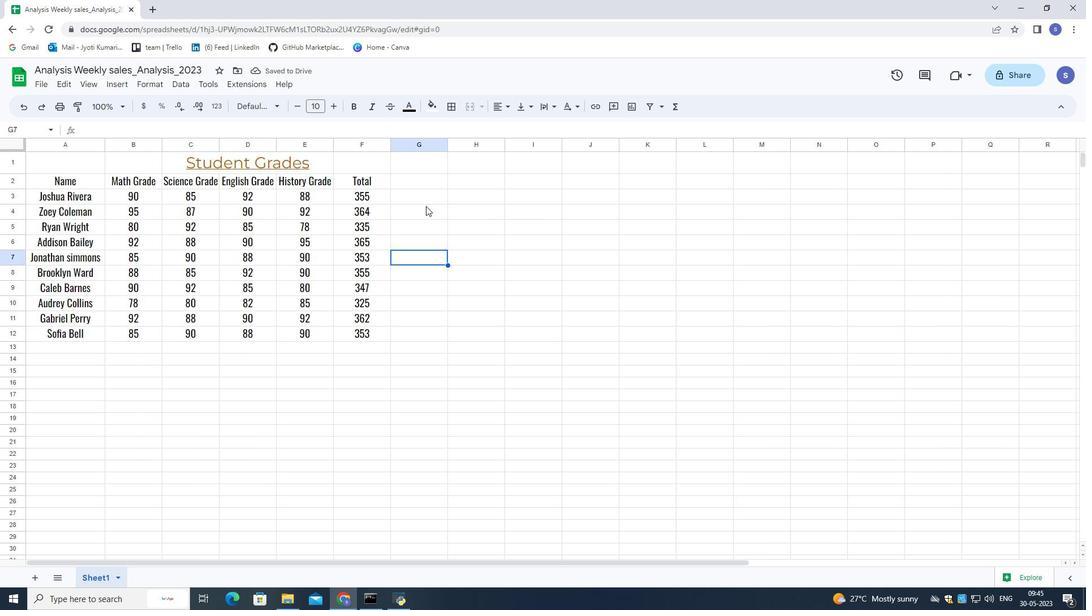 
Action: Mouse moved to (431, 206)
Screenshot: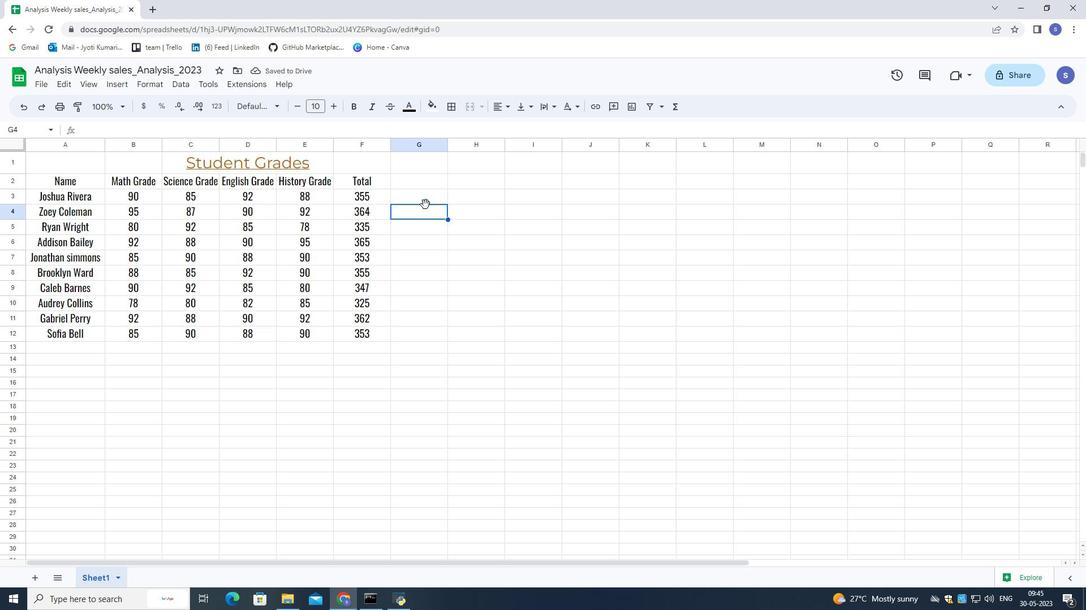 
